 Task: Research Airbnb accommodation in Bayamón, Puerto Rico from 4th December, 2023 to 10th December, 2023 for 8 adults.4 bedrooms having 8 beds and 4 bathrooms. Property type can be house. Amenities needed are: wifi, TV, free parkinig on premises, gym, breakfast. Look for 4 properties as per requirement.
Action: Mouse moved to (459, 62)
Screenshot: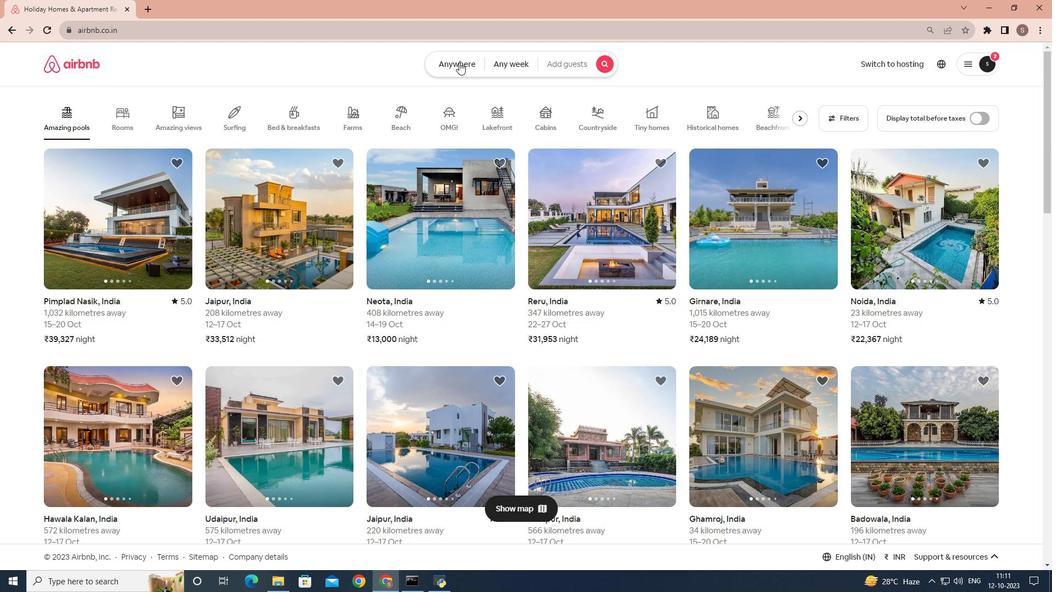 
Action: Mouse pressed left at (459, 62)
Screenshot: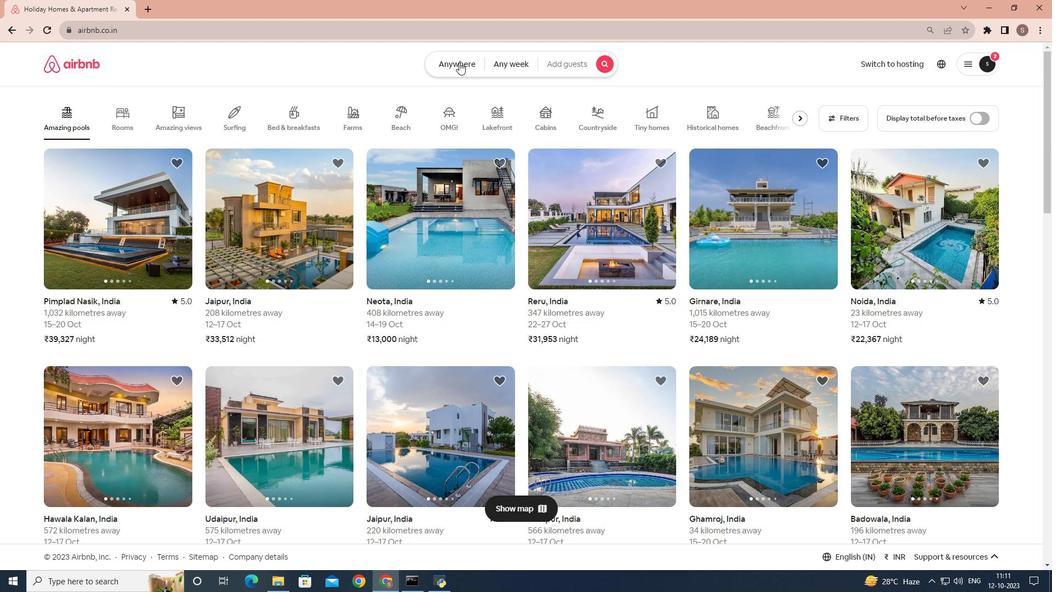 
Action: Mouse moved to (345, 111)
Screenshot: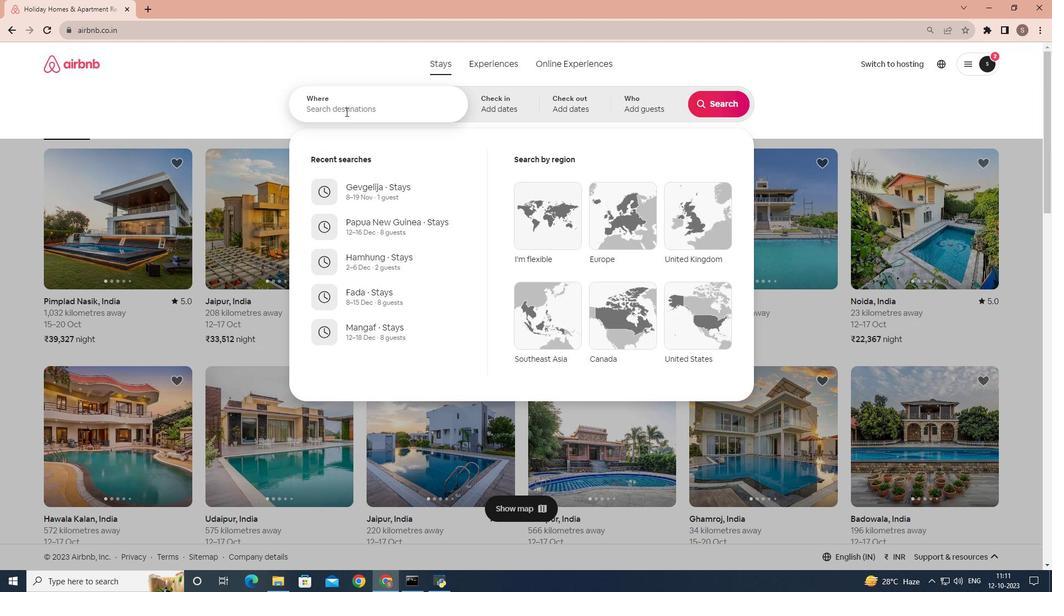 
Action: Mouse pressed left at (345, 111)
Screenshot: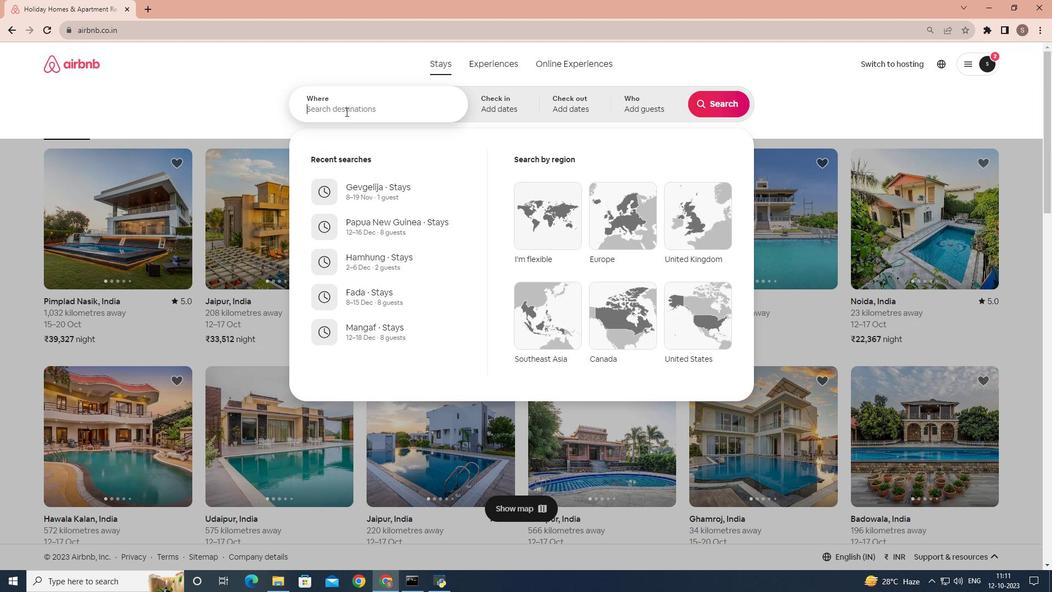 
Action: Key pressed <Key.shift>bayamon,<Key.space><Key.shift>Puerto<Key.space><Key.shift>Rico
Screenshot: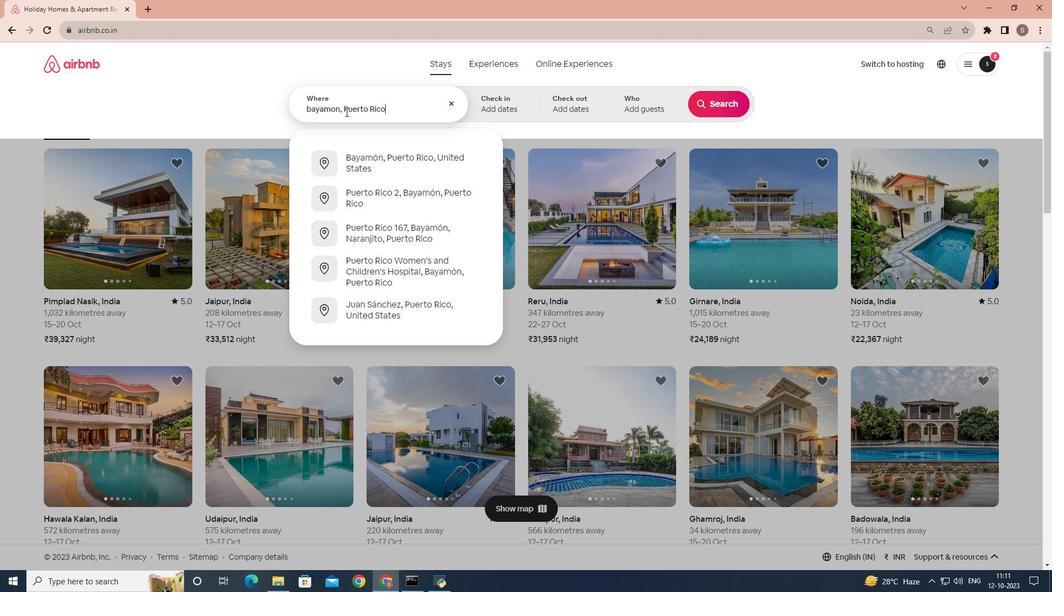 
Action: Mouse moved to (494, 111)
Screenshot: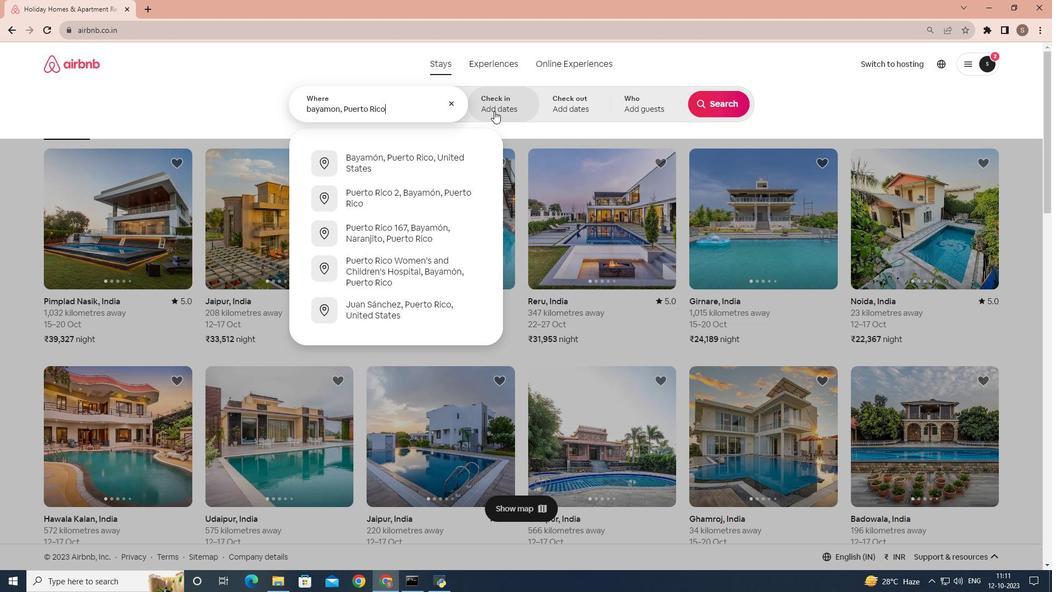 
Action: Mouse pressed left at (494, 111)
Screenshot: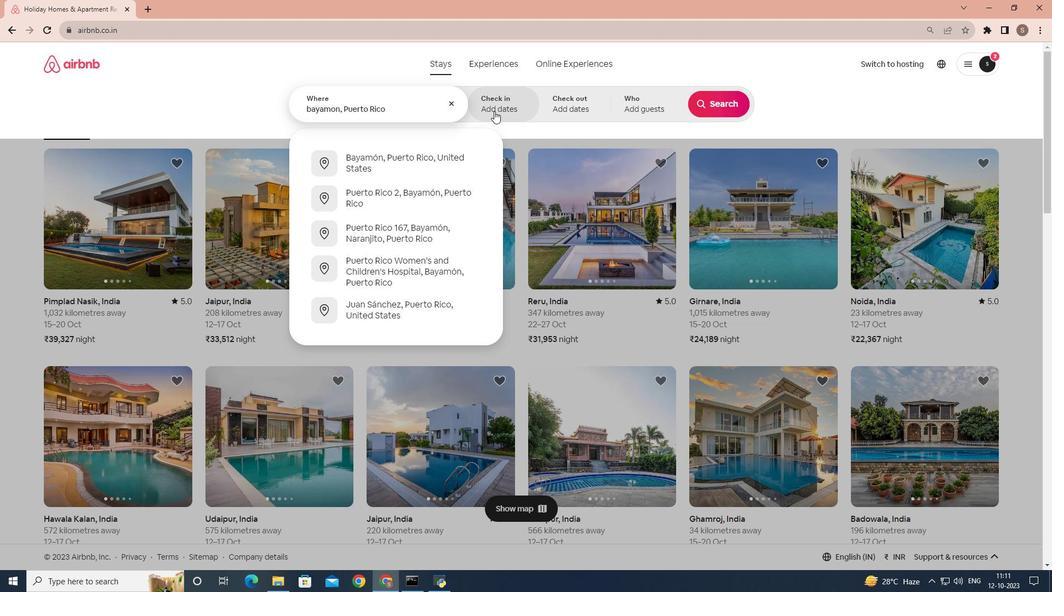 
Action: Mouse moved to (719, 195)
Screenshot: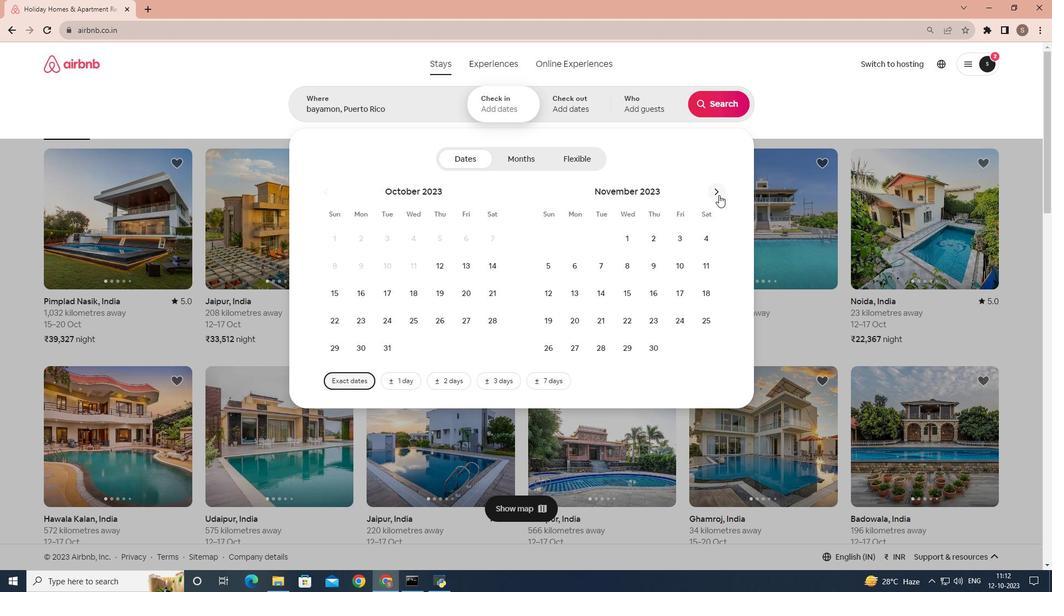 
Action: Mouse pressed left at (719, 195)
Screenshot: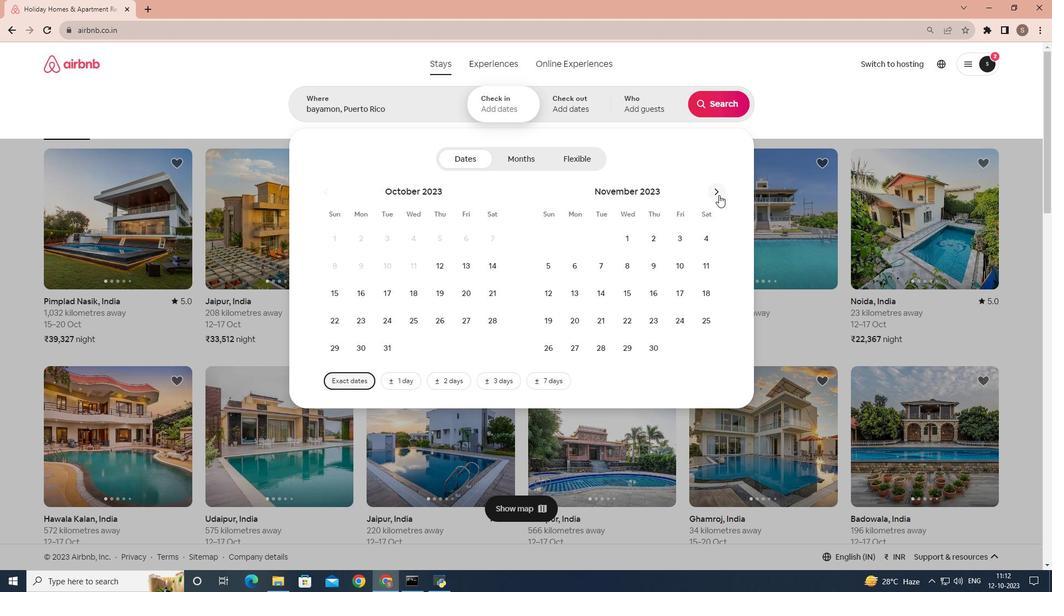 
Action: Mouse moved to (578, 271)
Screenshot: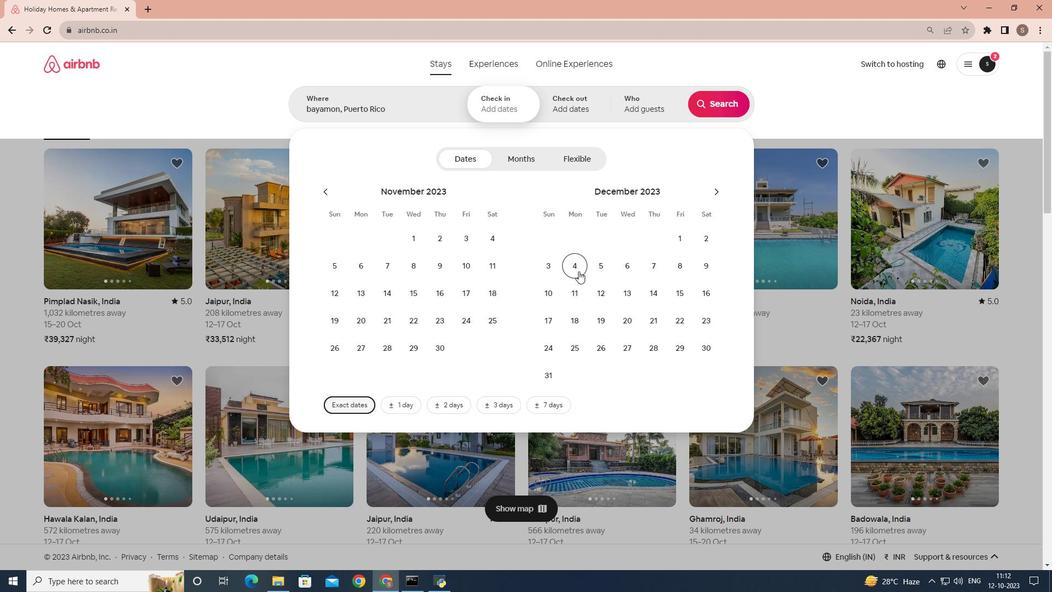 
Action: Mouse pressed left at (578, 271)
Screenshot: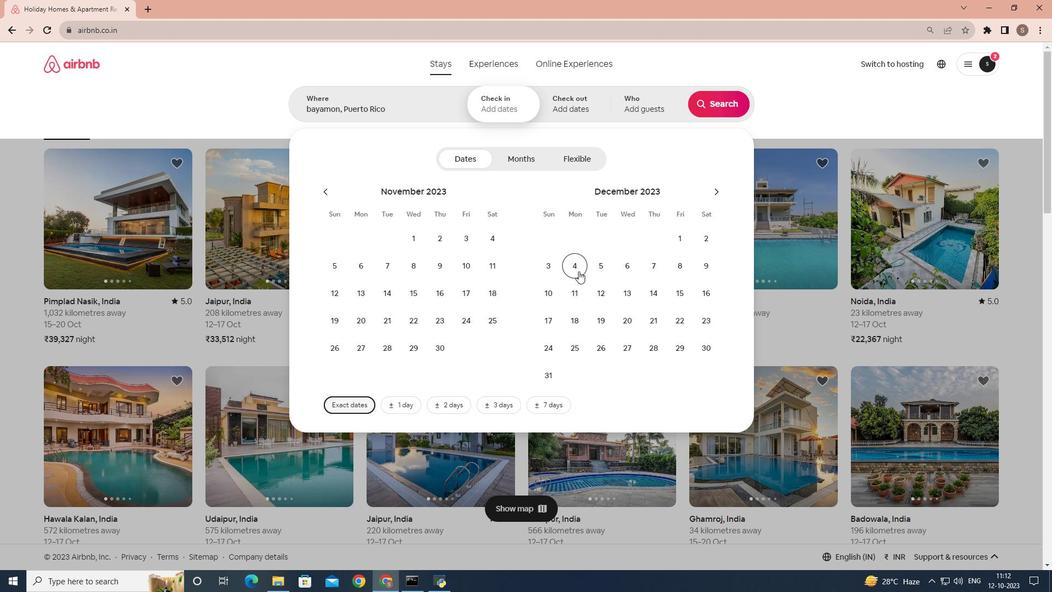 
Action: Mouse moved to (554, 292)
Screenshot: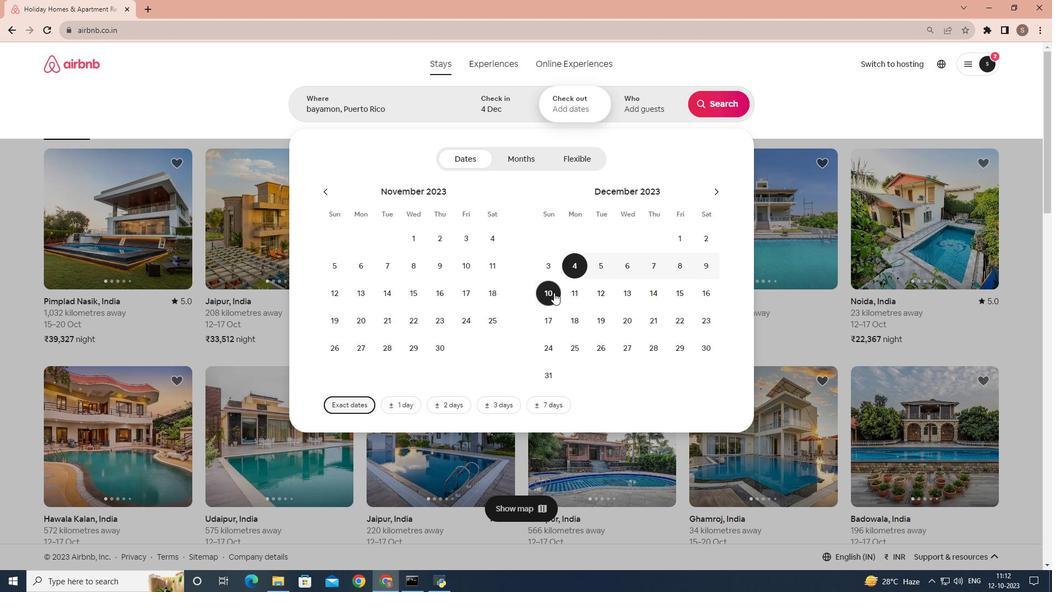 
Action: Mouse pressed left at (554, 292)
Screenshot: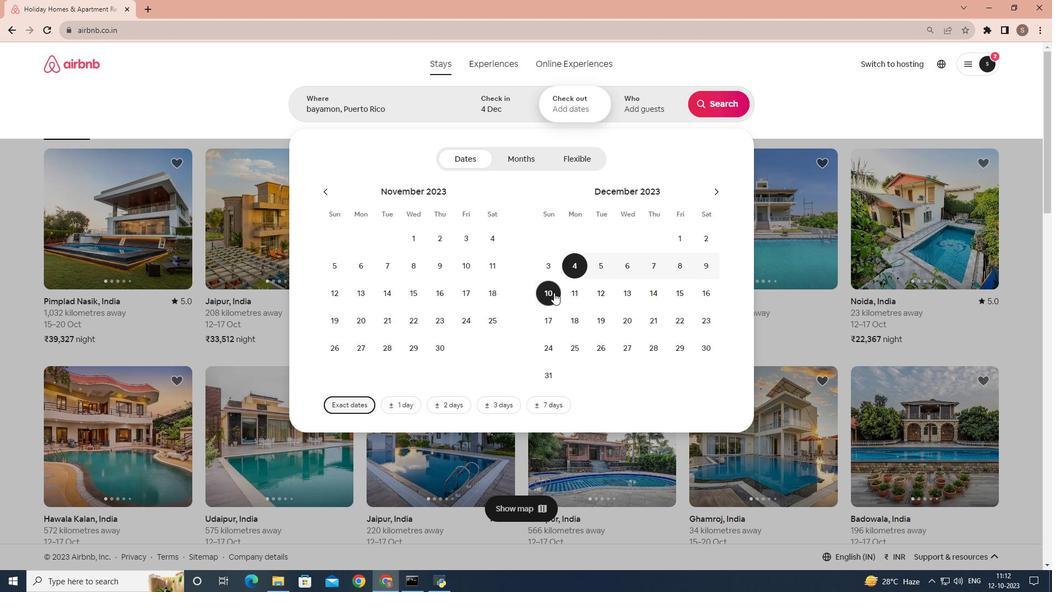 
Action: Mouse moved to (639, 109)
Screenshot: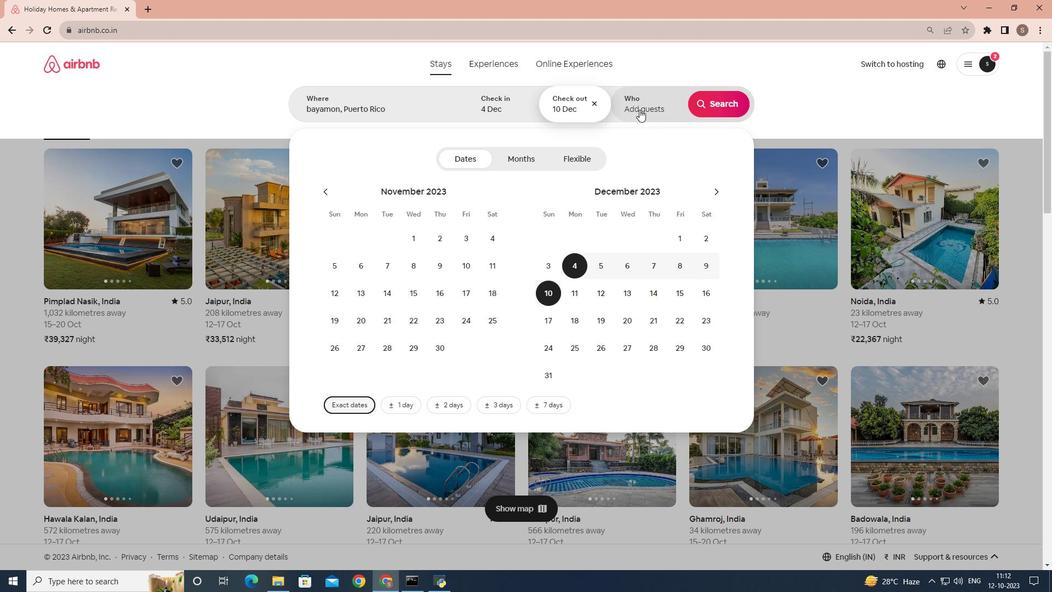 
Action: Mouse pressed left at (639, 109)
Screenshot: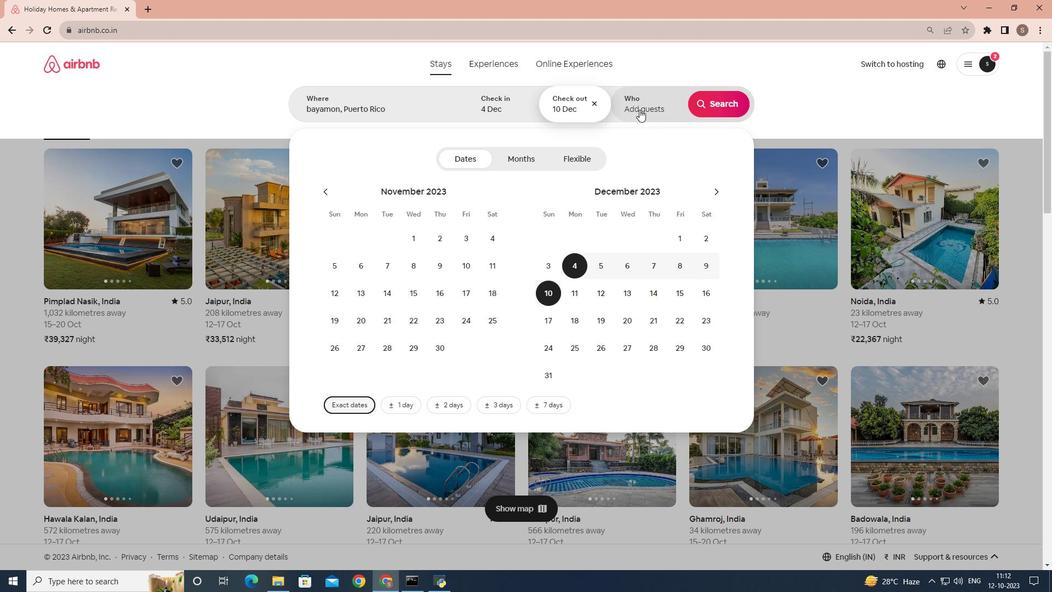 
Action: Mouse moved to (727, 163)
Screenshot: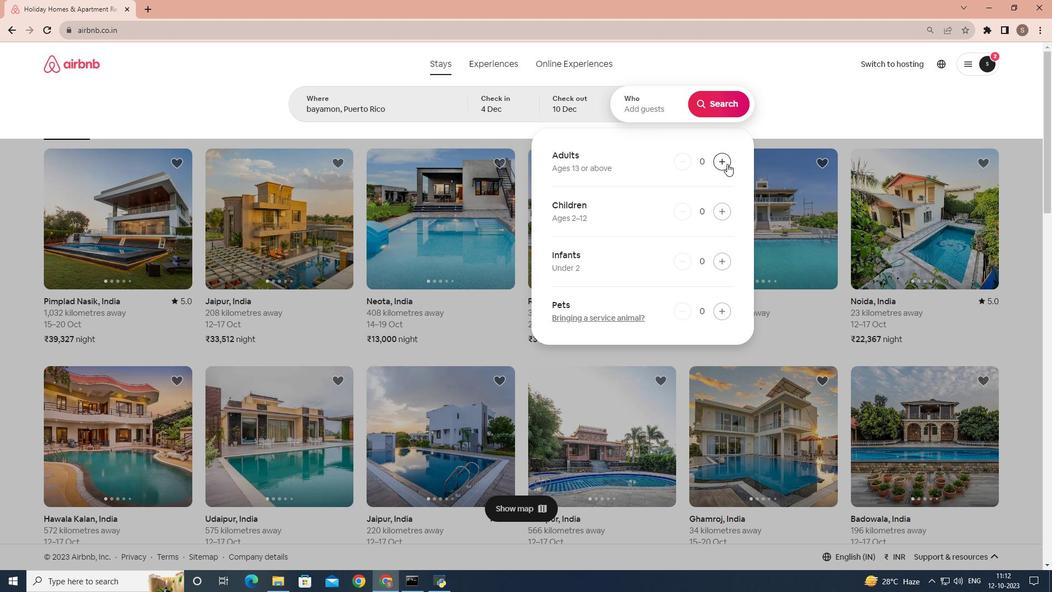 
Action: Mouse pressed left at (727, 163)
Screenshot: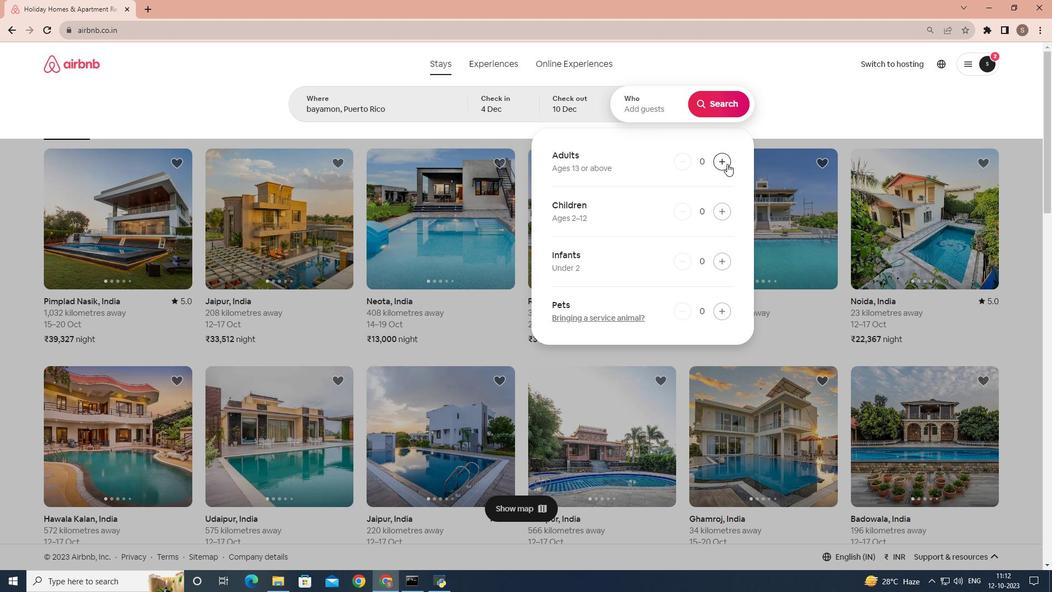 
Action: Mouse pressed left at (727, 163)
Screenshot: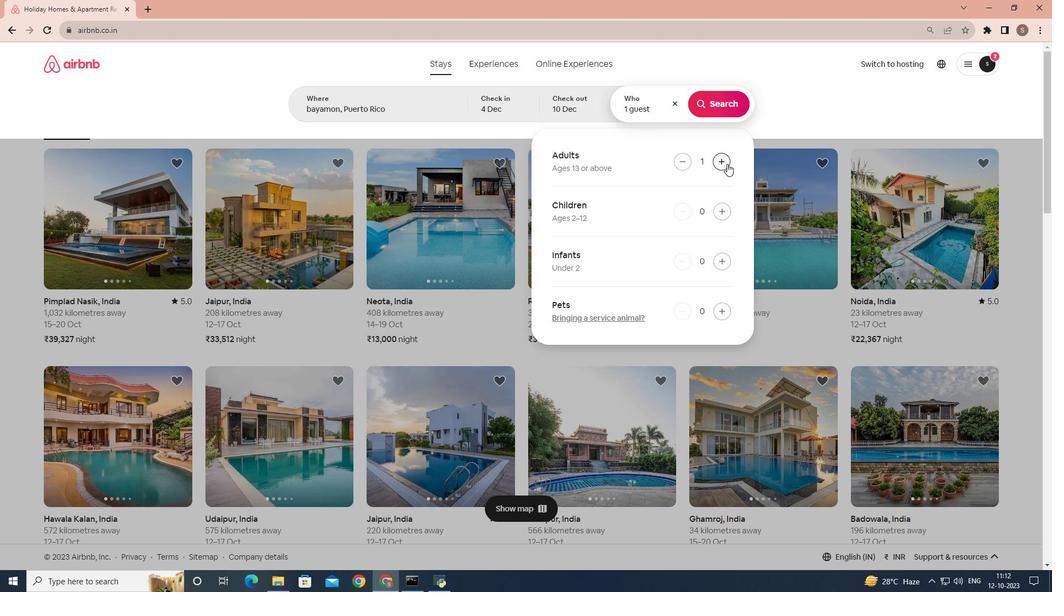 
Action: Mouse pressed left at (727, 163)
Screenshot: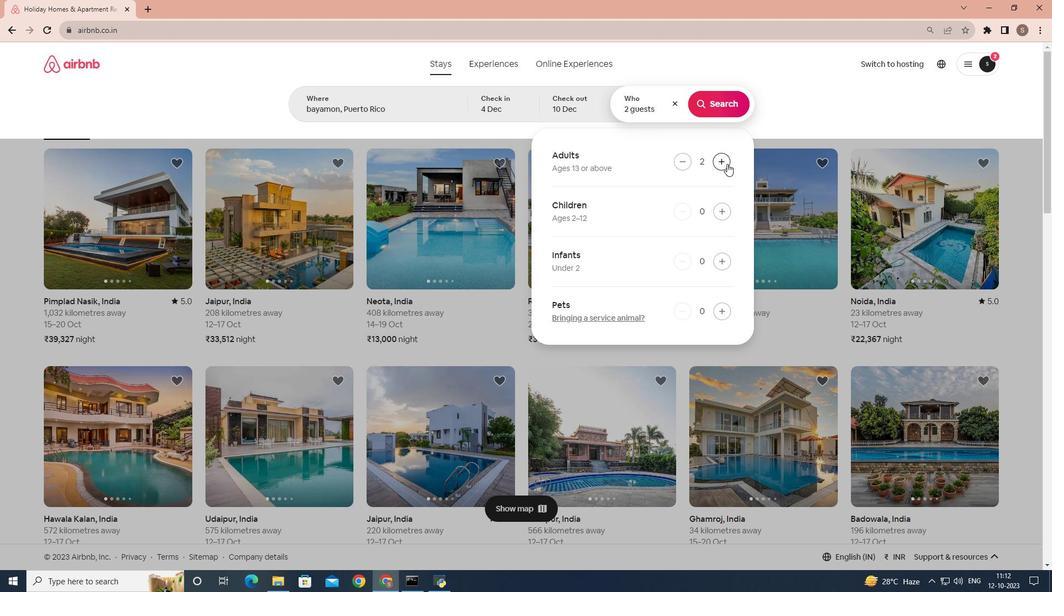 
Action: Mouse pressed left at (727, 163)
Screenshot: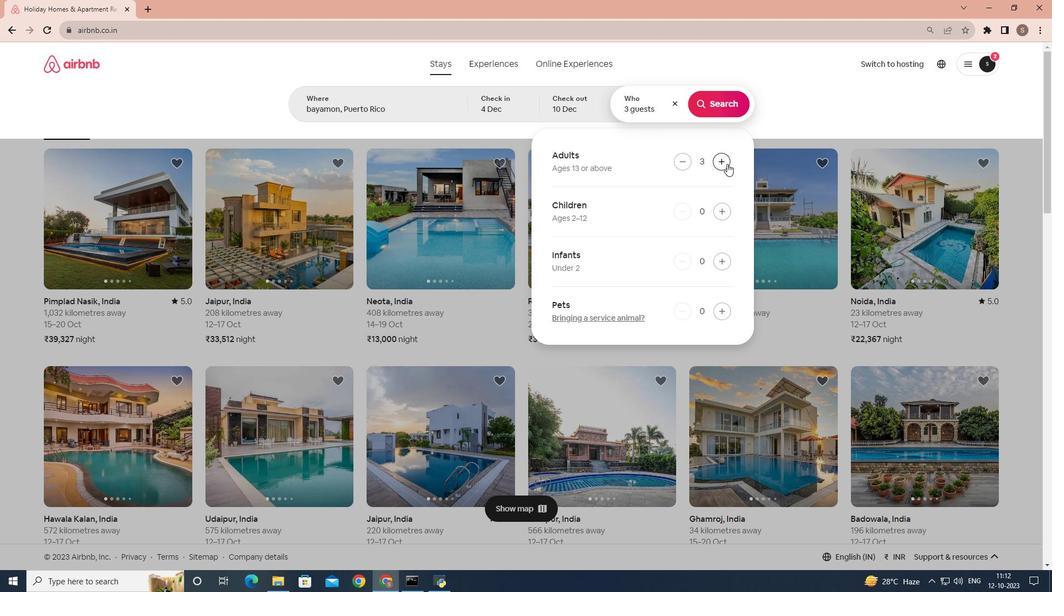 
Action: Mouse pressed left at (727, 163)
Screenshot: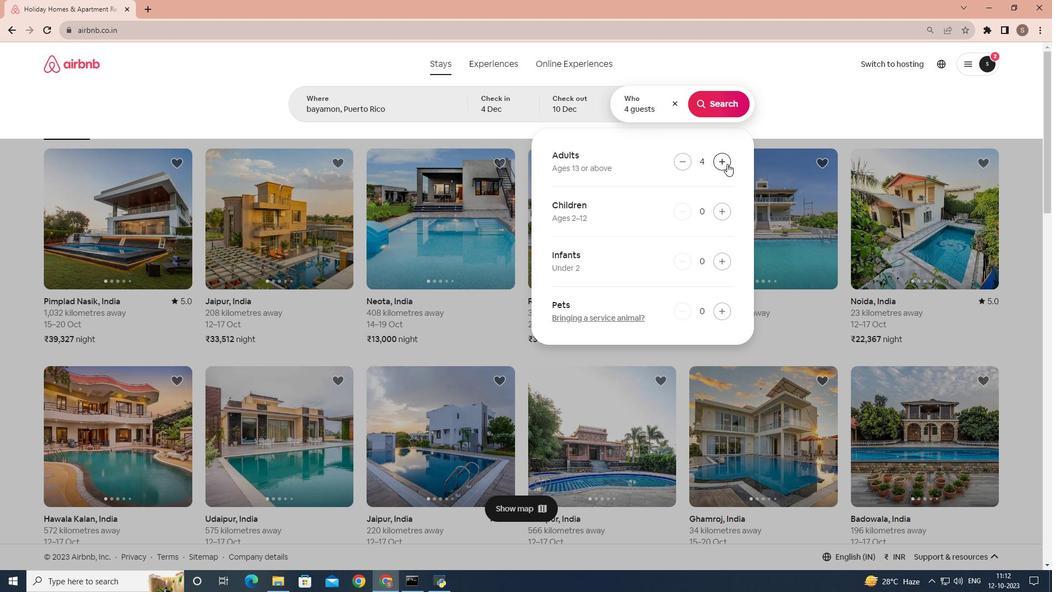 
Action: Mouse pressed left at (727, 163)
Screenshot: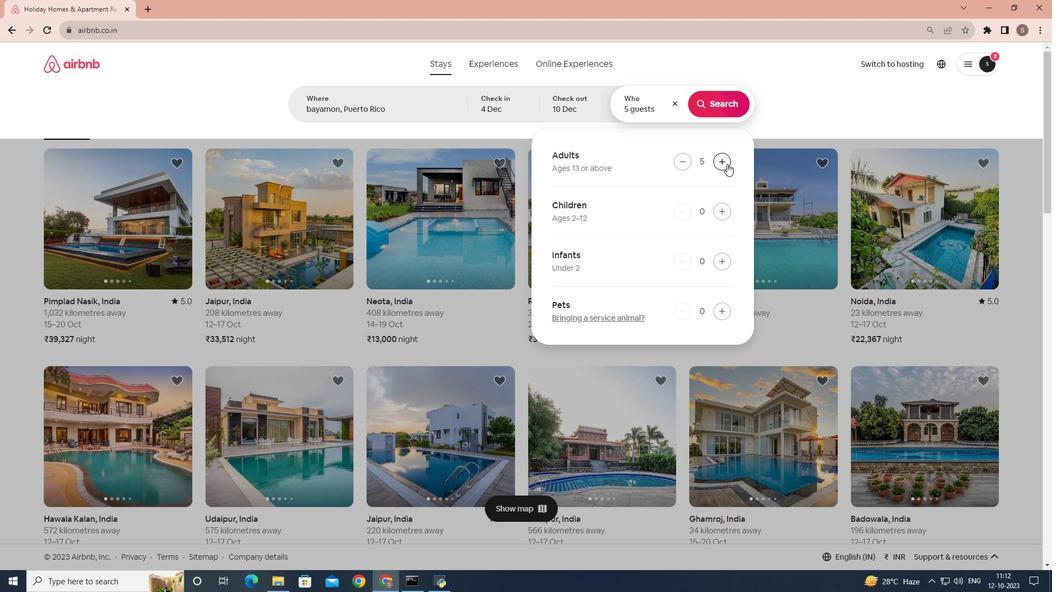 
Action: Mouse pressed left at (727, 163)
Screenshot: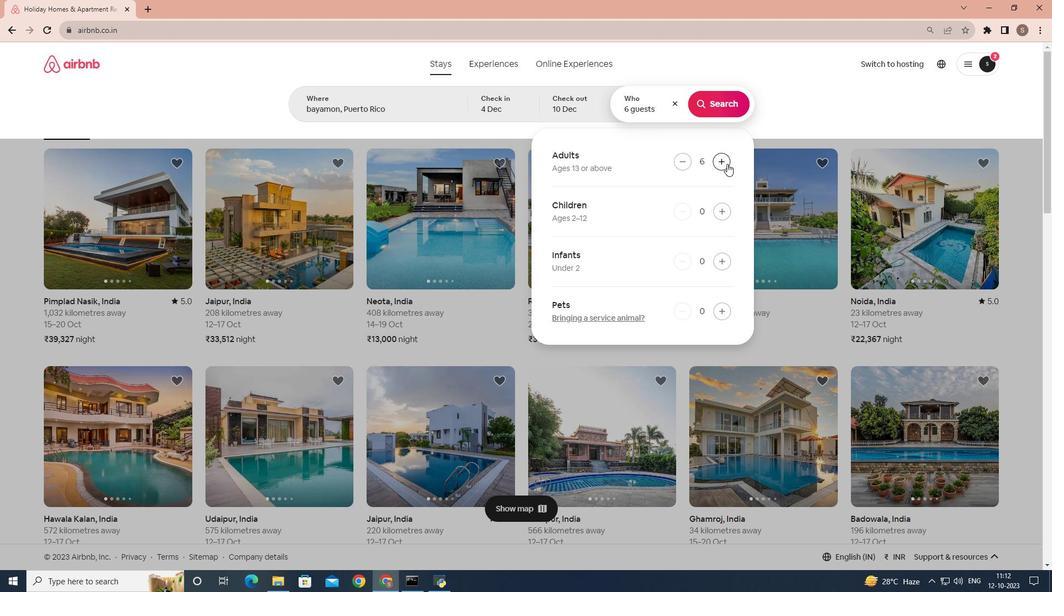 
Action: Mouse pressed left at (727, 163)
Screenshot: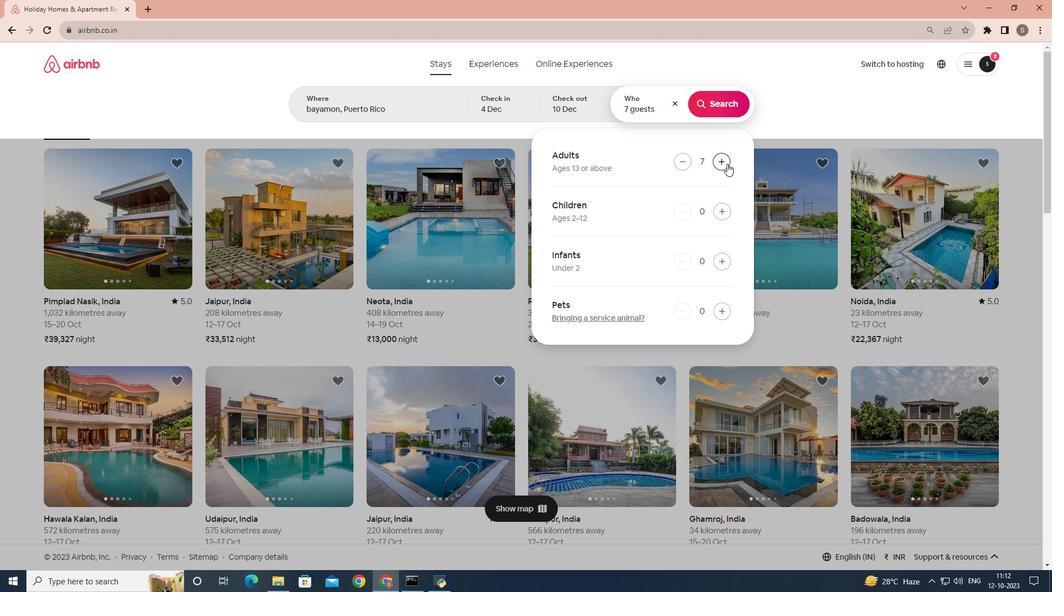 
Action: Mouse moved to (715, 107)
Screenshot: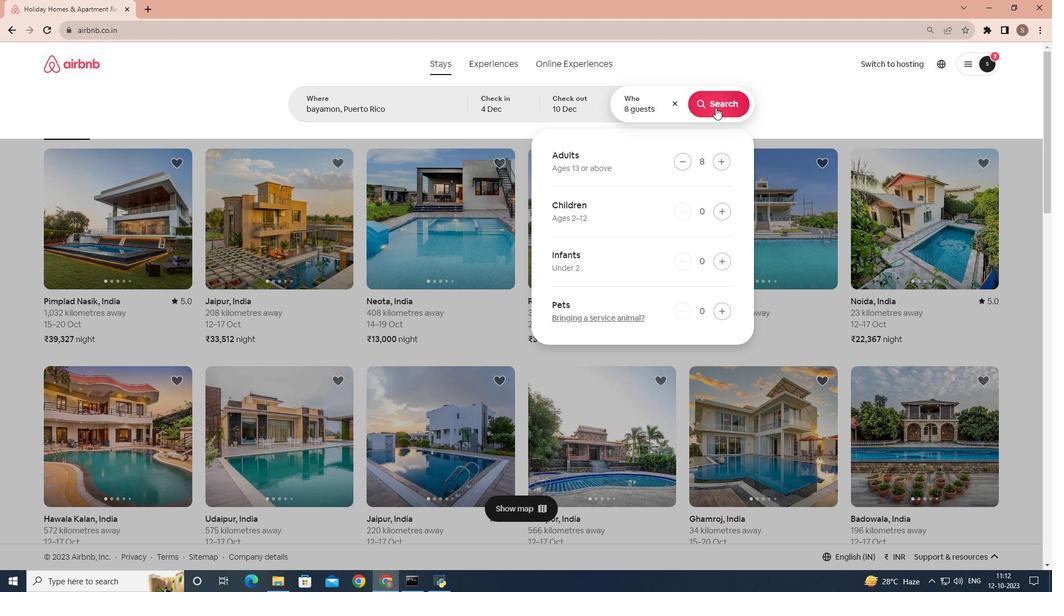 
Action: Mouse pressed left at (715, 107)
Screenshot: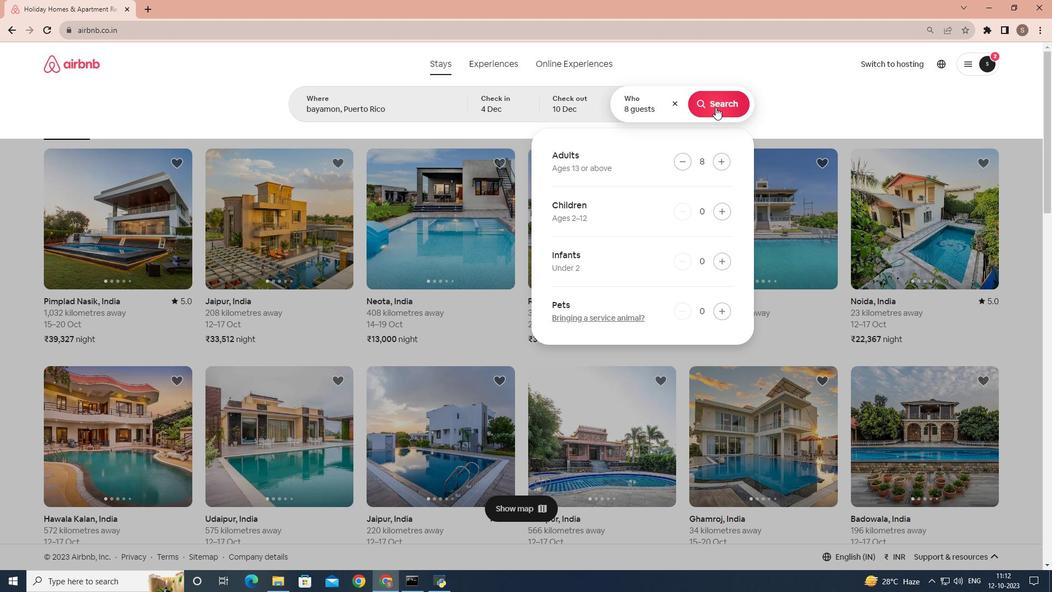
Action: Mouse moved to (868, 105)
Screenshot: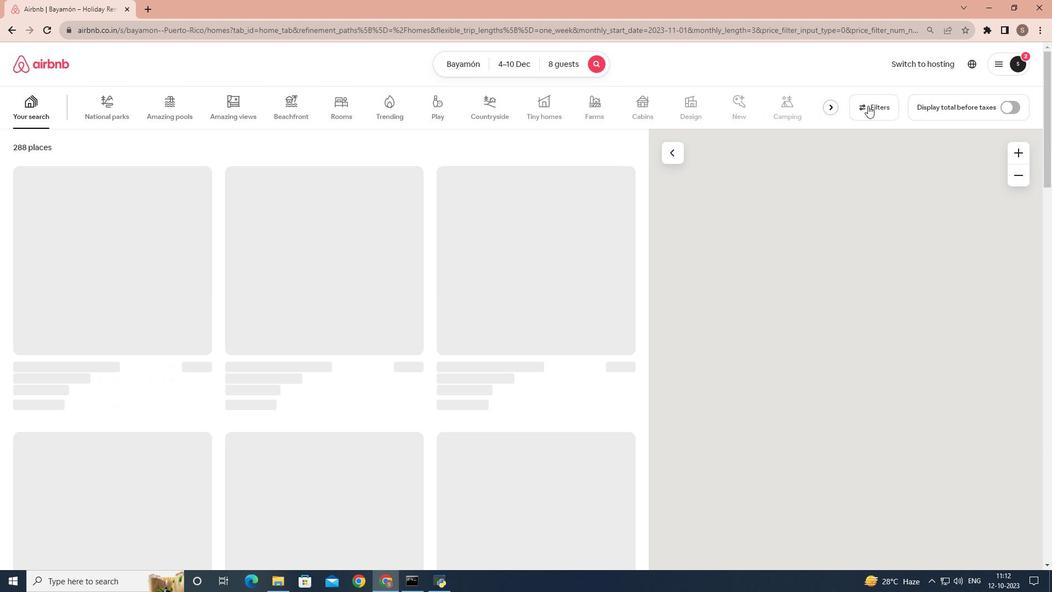 
Action: Mouse pressed left at (868, 105)
Screenshot: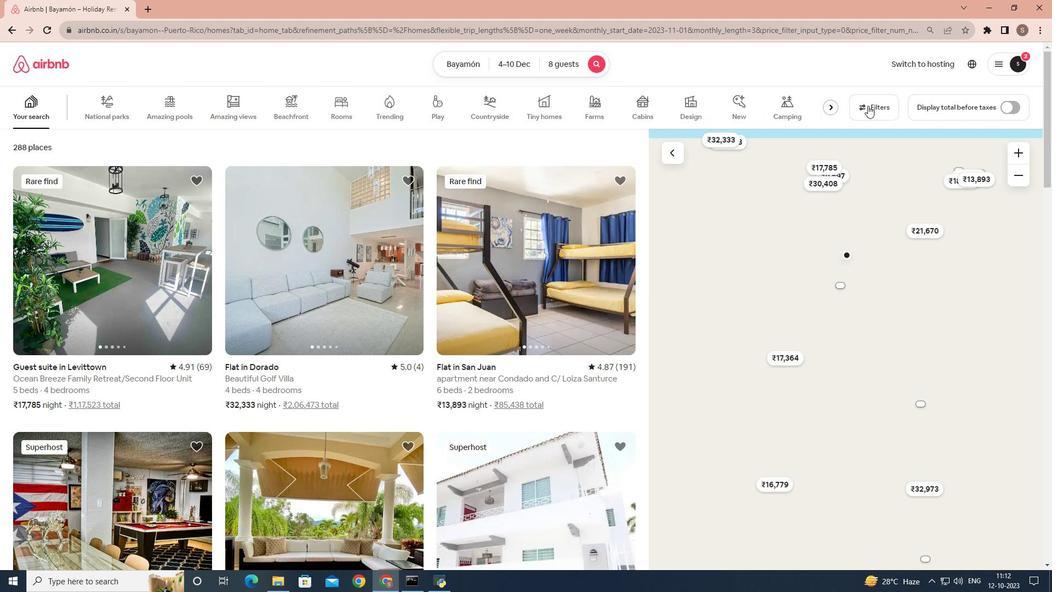
Action: Mouse moved to (479, 370)
Screenshot: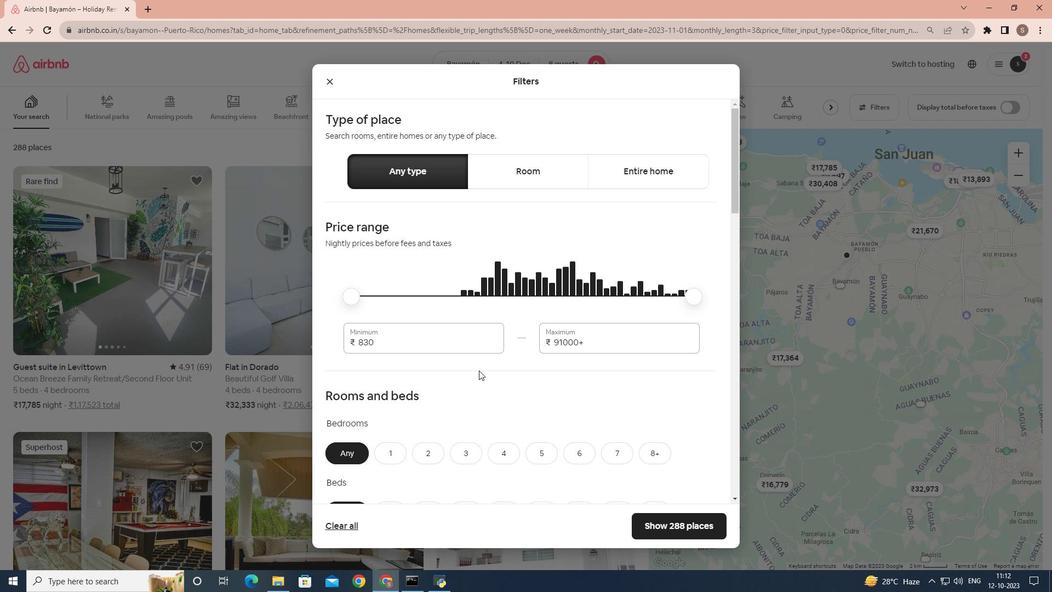 
Action: Mouse scrolled (479, 370) with delta (0, 0)
Screenshot: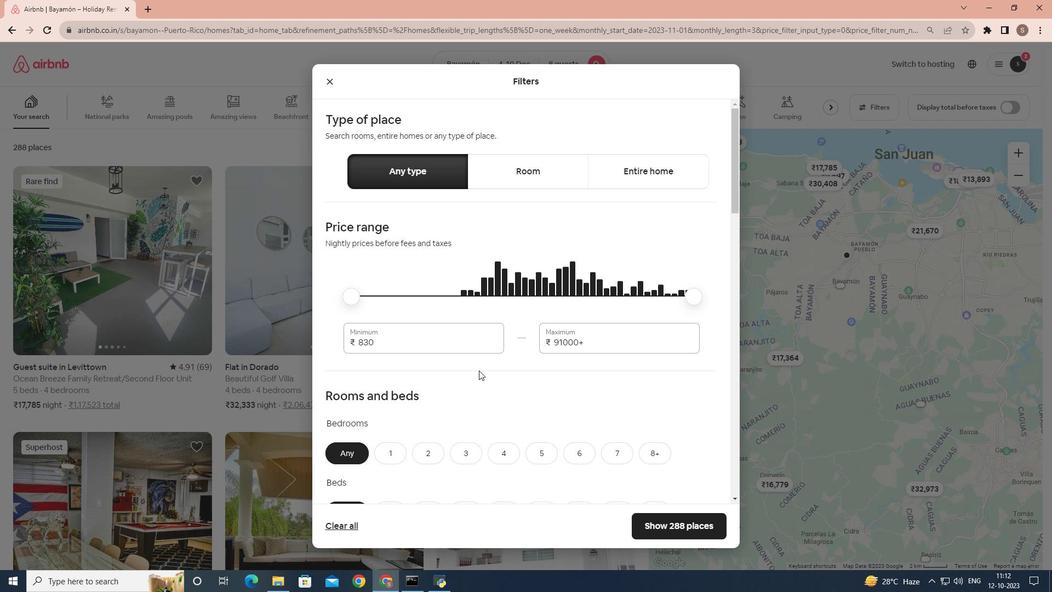
Action: Mouse moved to (508, 393)
Screenshot: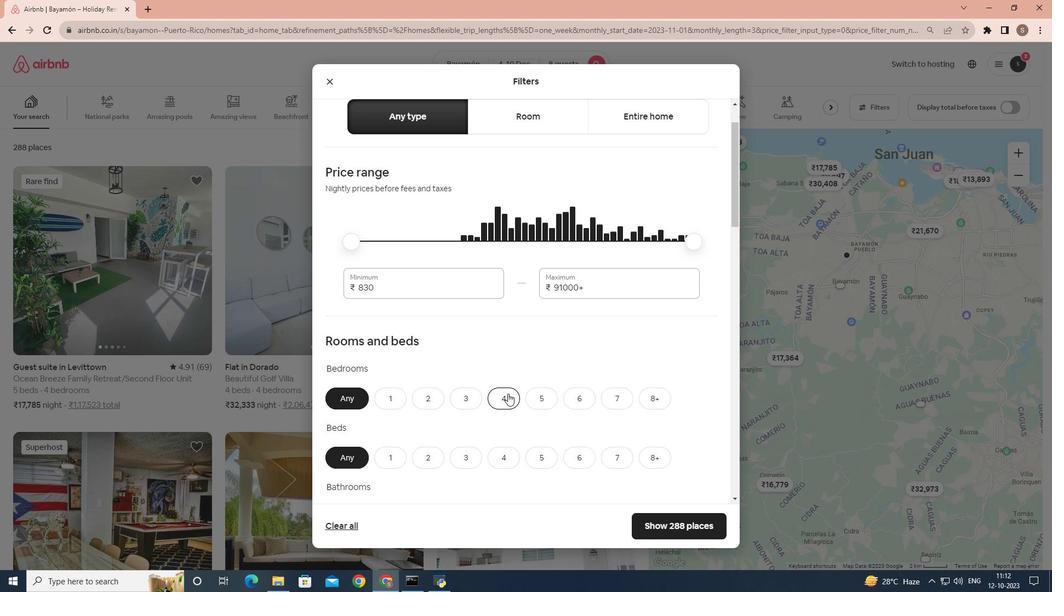 
Action: Mouse pressed left at (508, 393)
Screenshot: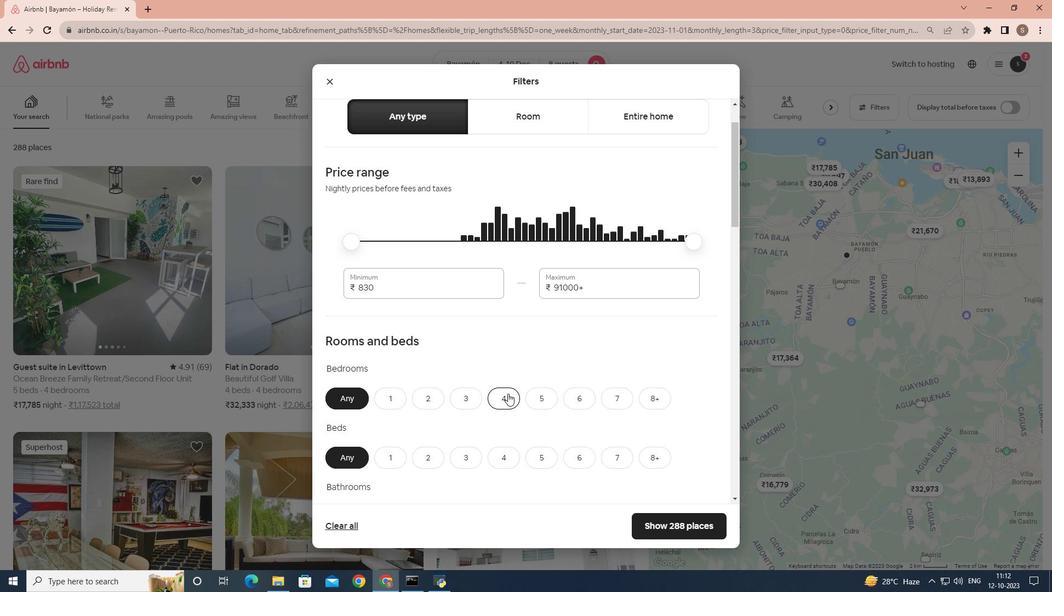 
Action: Mouse scrolled (508, 393) with delta (0, 0)
Screenshot: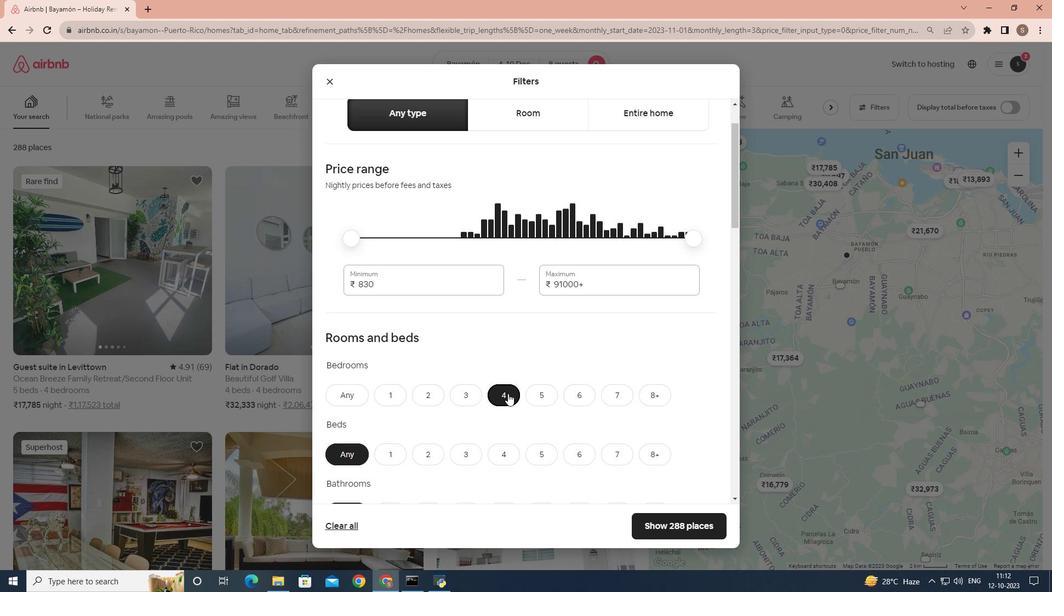 
Action: Mouse scrolled (508, 393) with delta (0, 0)
Screenshot: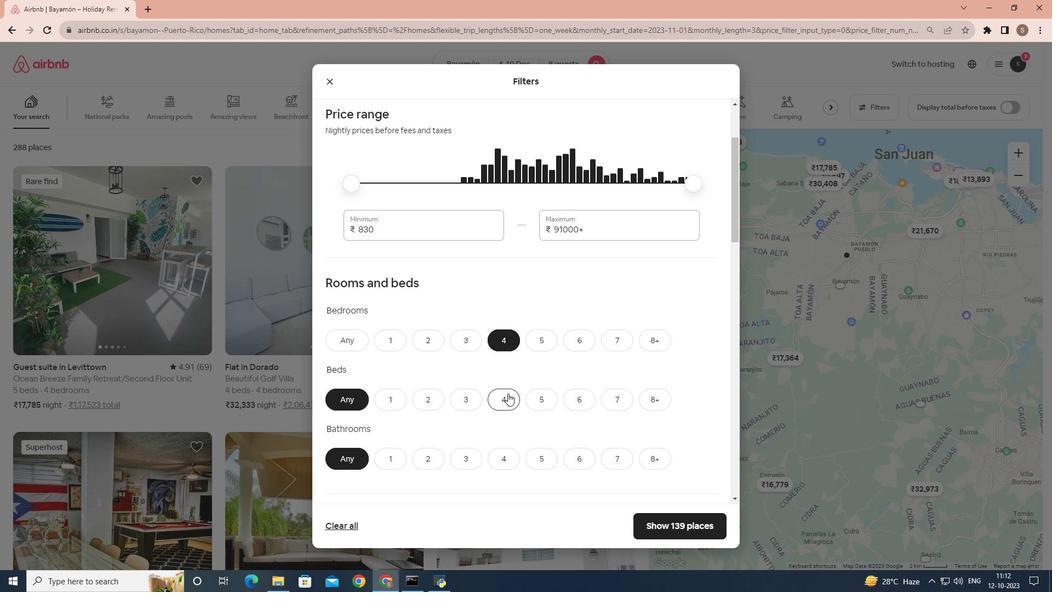 
Action: Mouse moved to (653, 350)
Screenshot: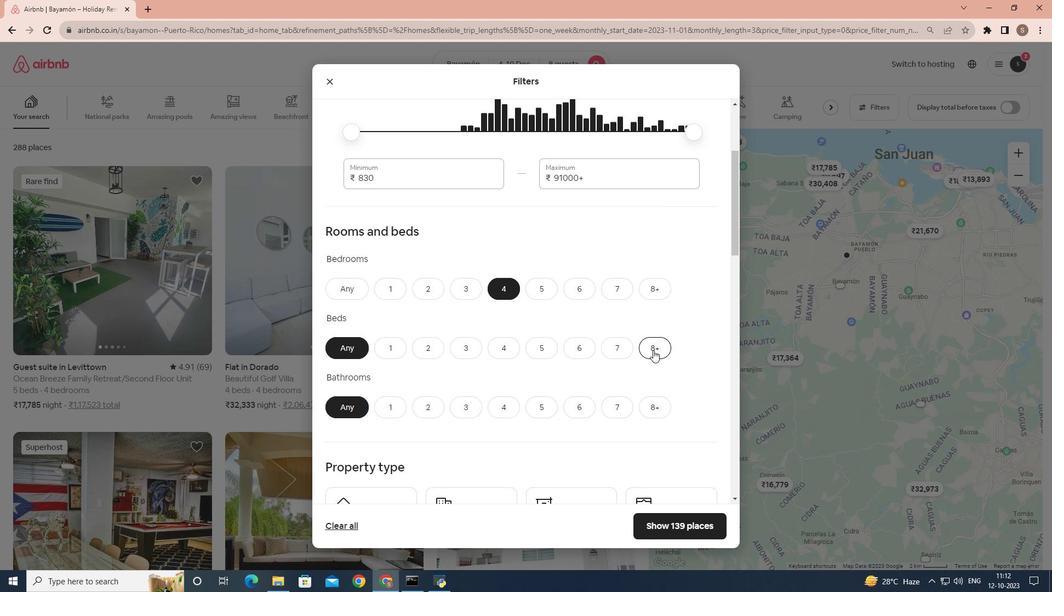 
Action: Mouse pressed left at (653, 350)
Screenshot: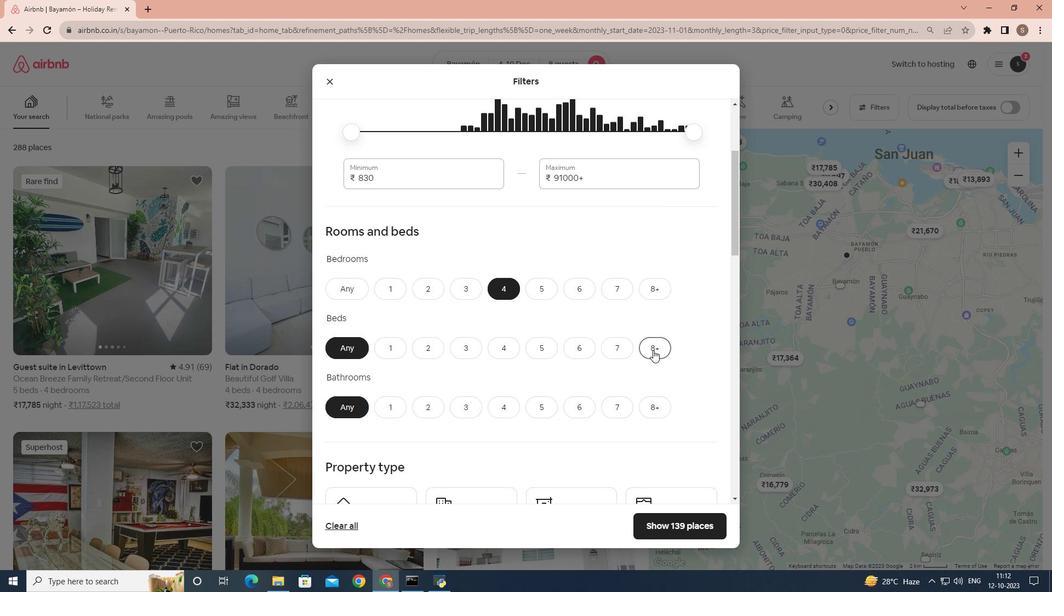 
Action: Mouse moved to (587, 365)
Screenshot: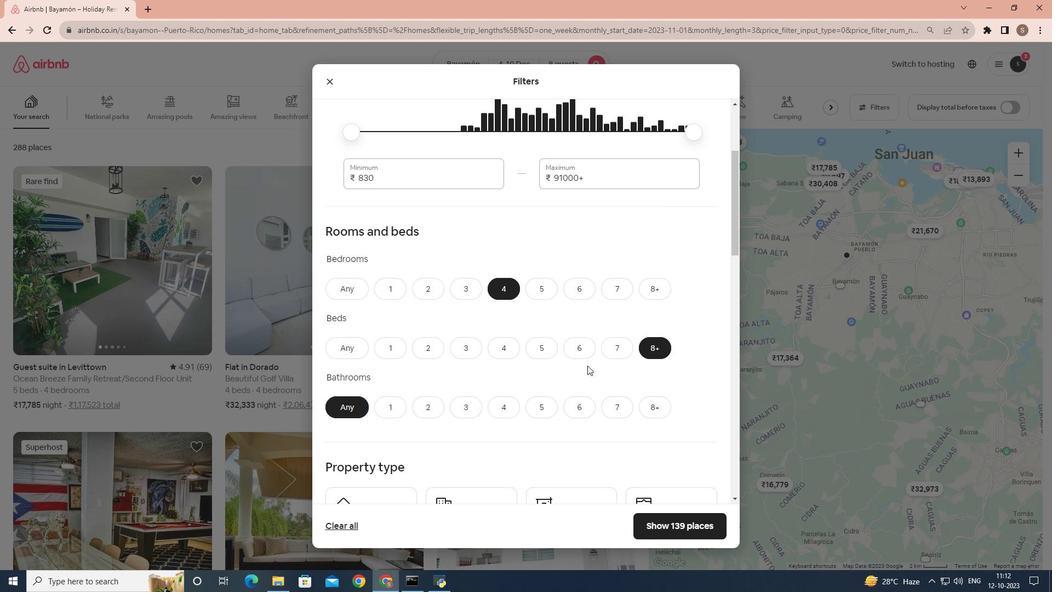 
Action: Mouse scrolled (587, 365) with delta (0, 0)
Screenshot: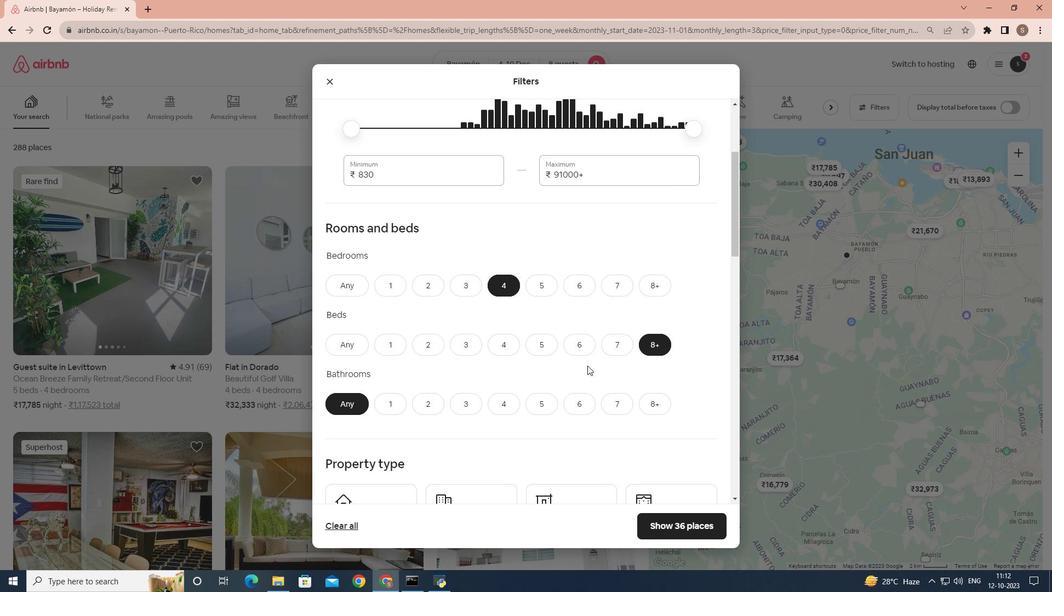 
Action: Mouse moved to (501, 353)
Screenshot: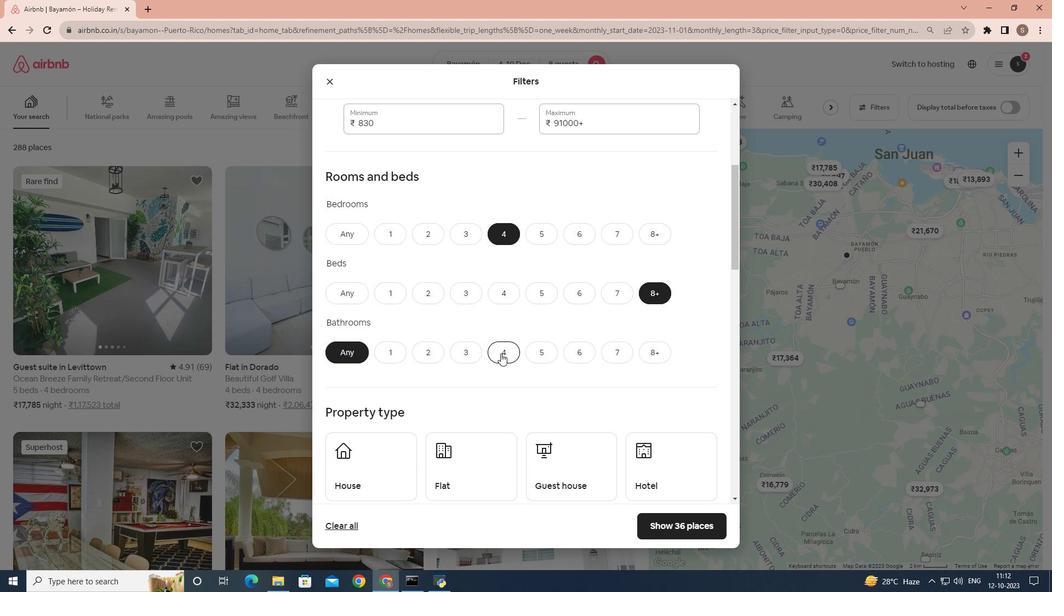 
Action: Mouse pressed left at (501, 353)
Screenshot: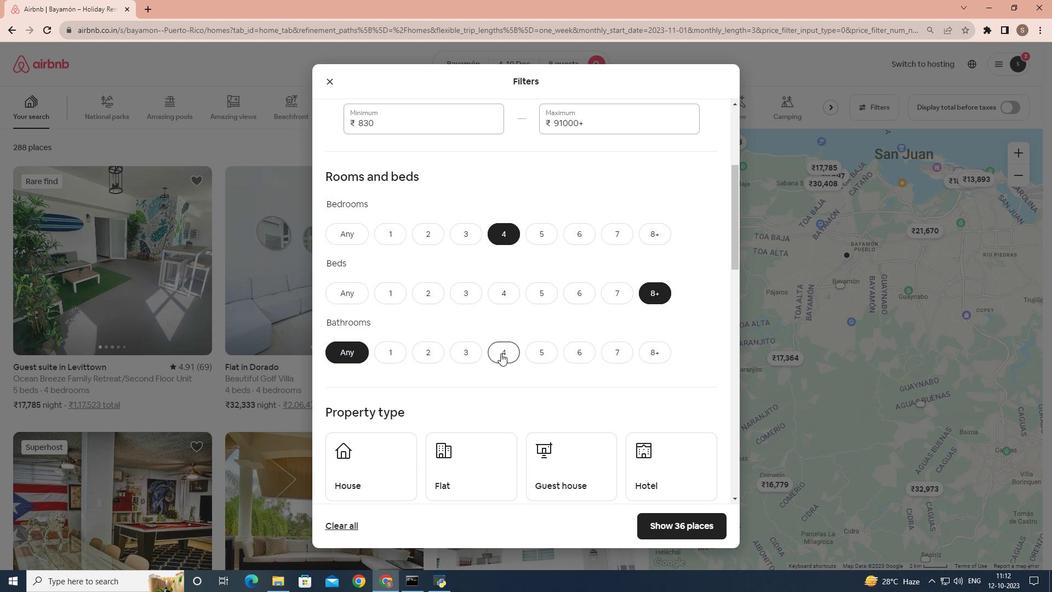 
Action: Mouse moved to (504, 345)
Screenshot: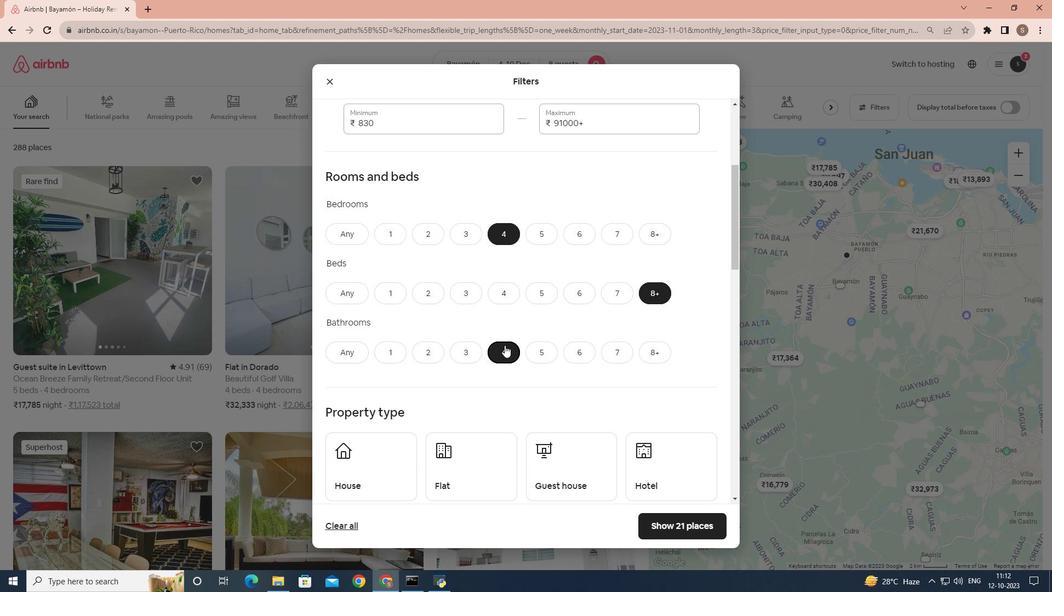 
Action: Mouse scrolled (504, 344) with delta (0, 0)
Screenshot: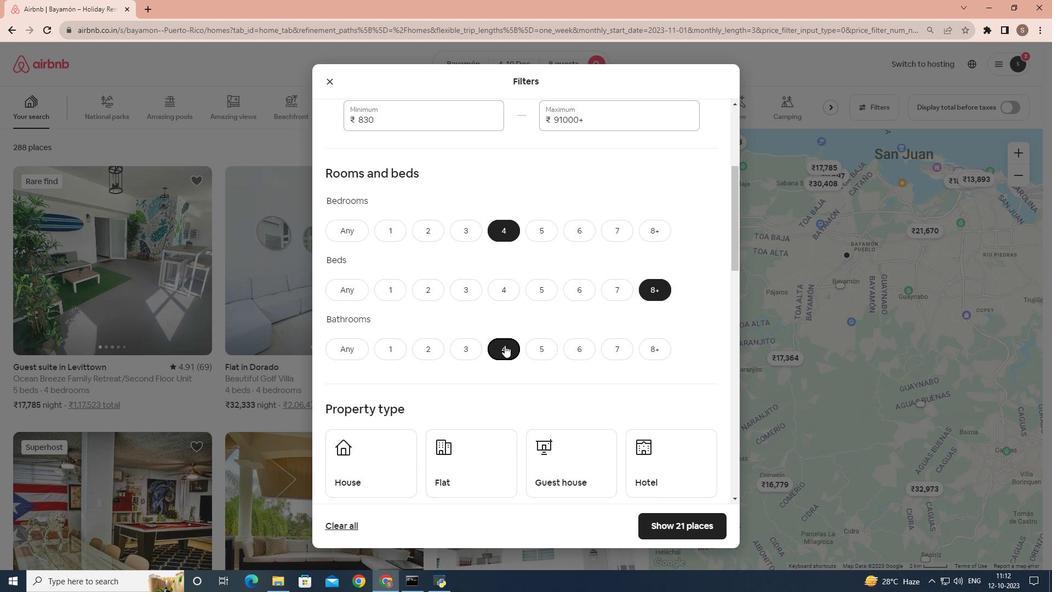 
Action: Mouse scrolled (504, 344) with delta (0, 0)
Screenshot: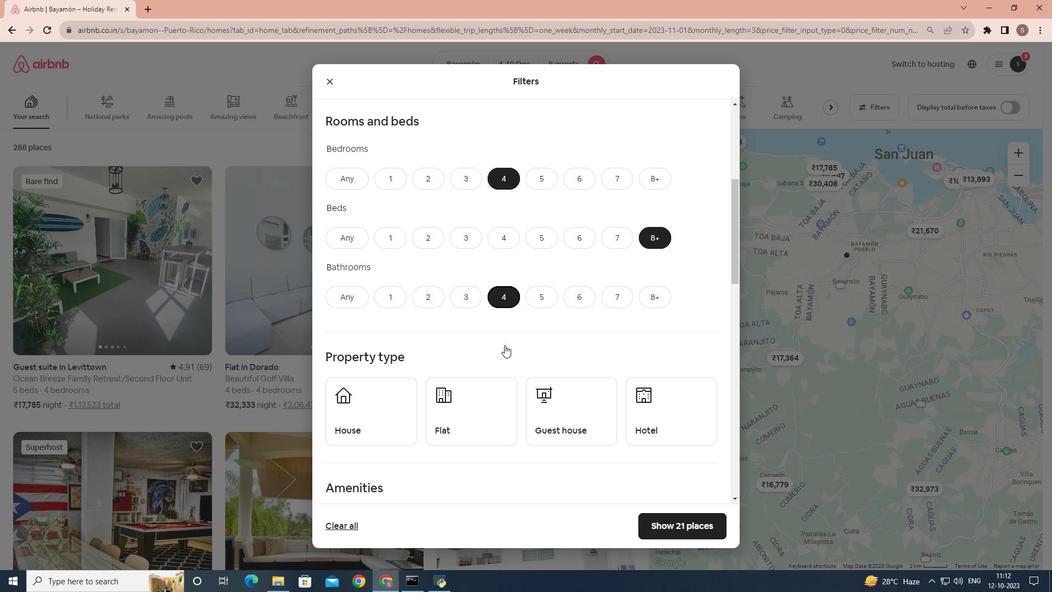 
Action: Mouse moved to (394, 353)
Screenshot: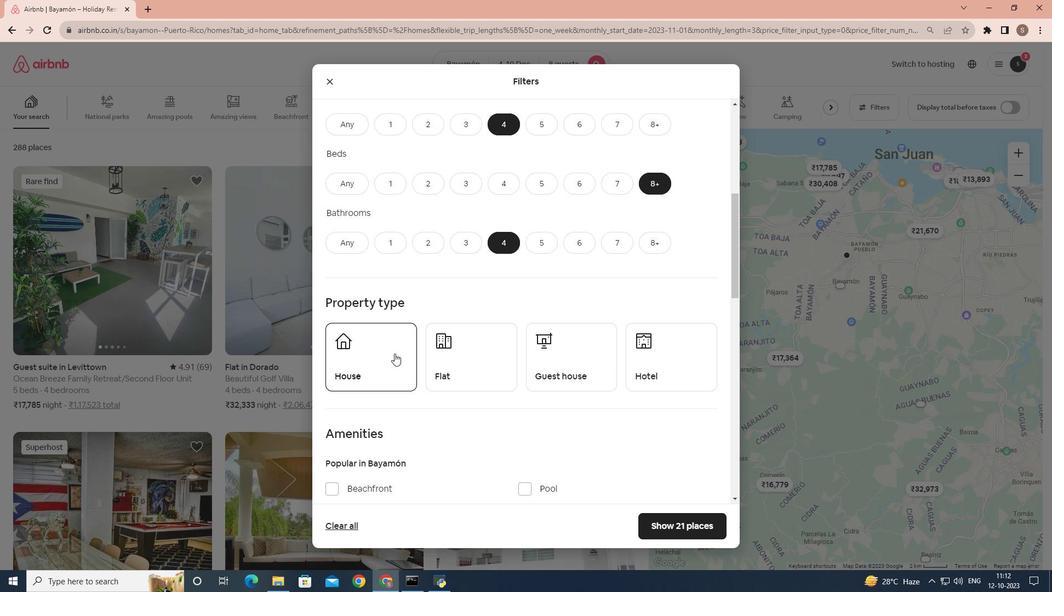 
Action: Mouse pressed left at (394, 353)
Screenshot: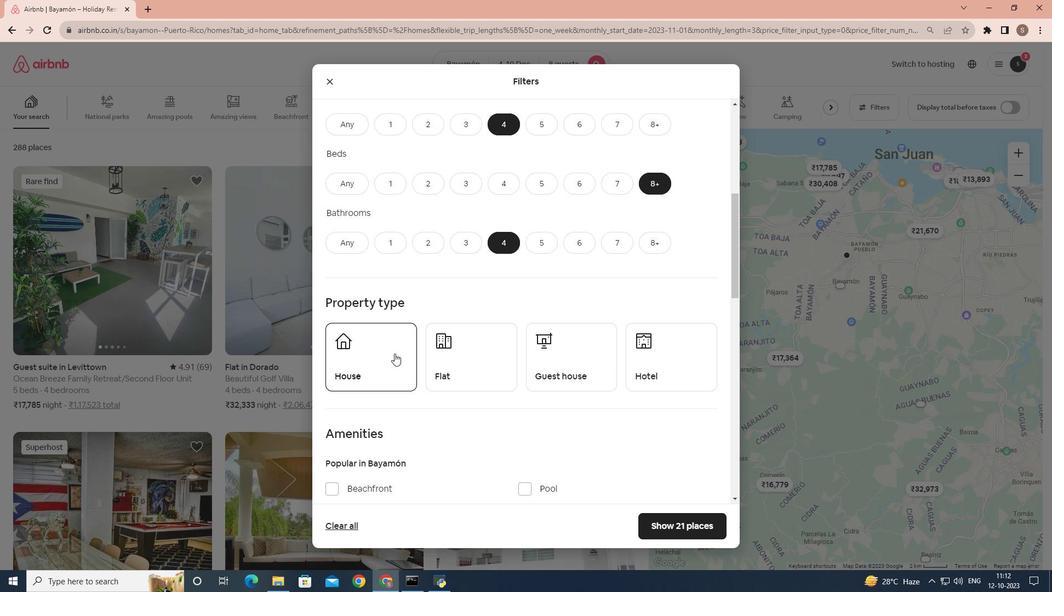 
Action: Mouse moved to (499, 350)
Screenshot: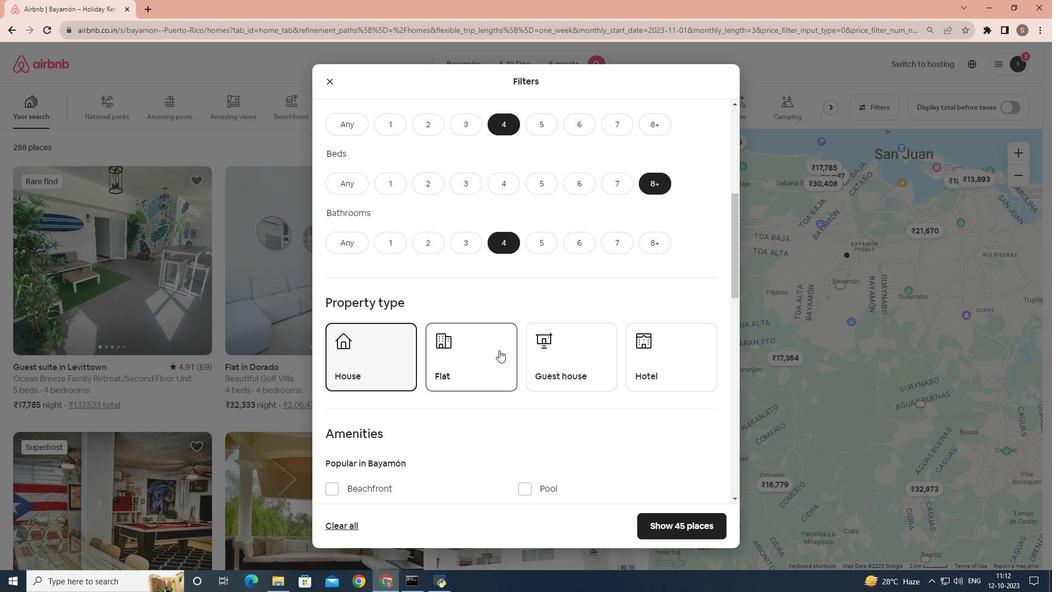 
Action: Mouse scrolled (499, 349) with delta (0, 0)
Screenshot: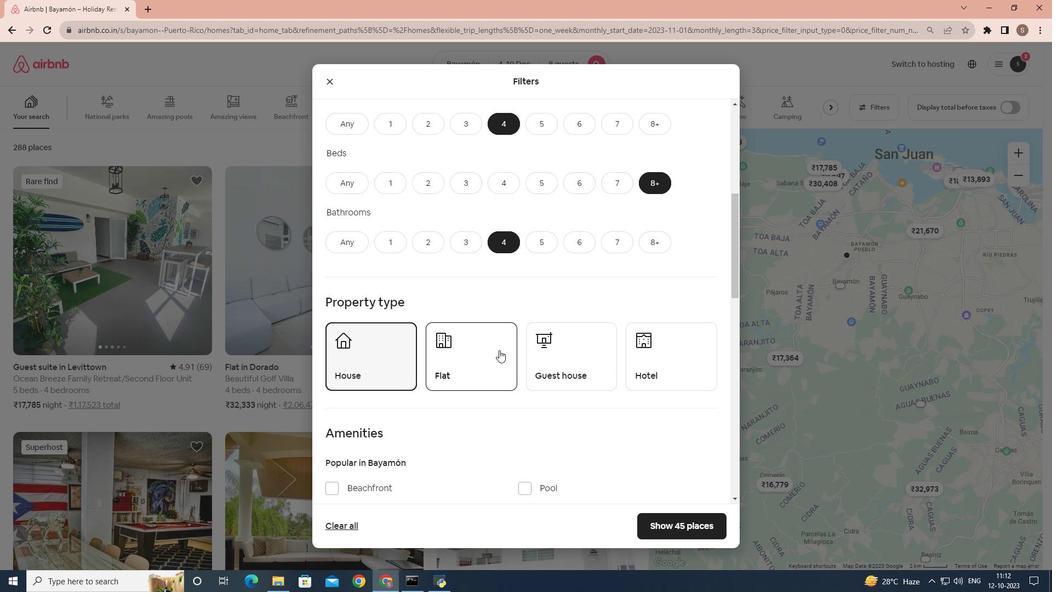 
Action: Mouse scrolled (499, 349) with delta (0, 0)
Screenshot: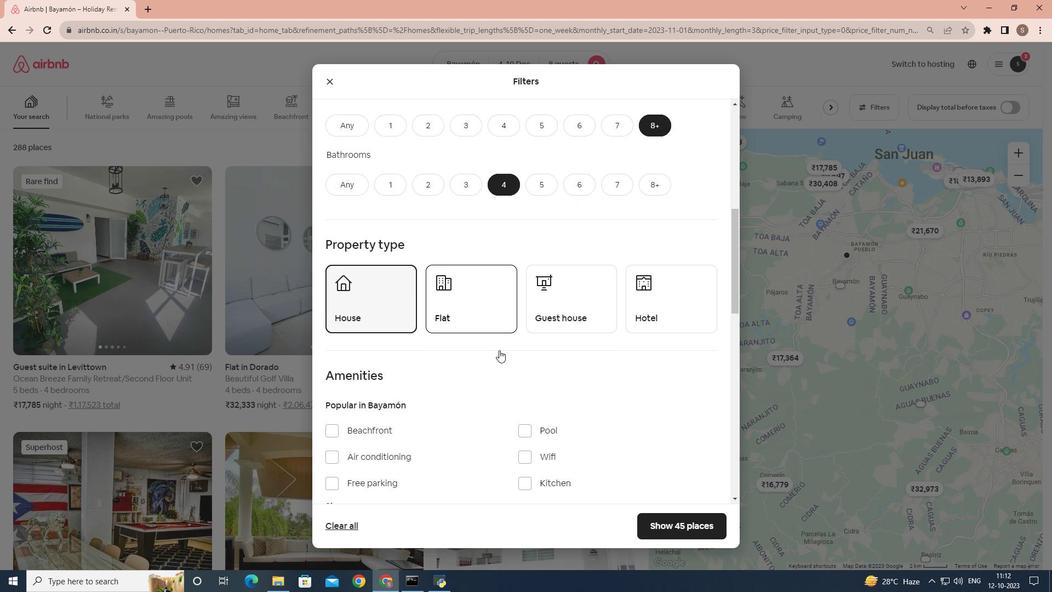 
Action: Mouse scrolled (499, 349) with delta (0, 0)
Screenshot: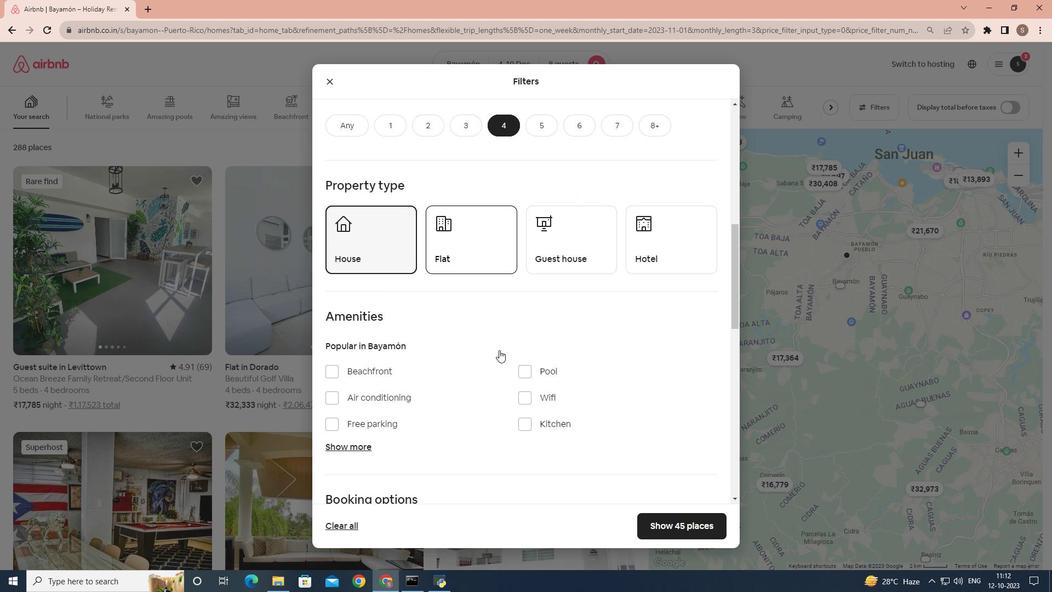 
Action: Mouse moved to (527, 349)
Screenshot: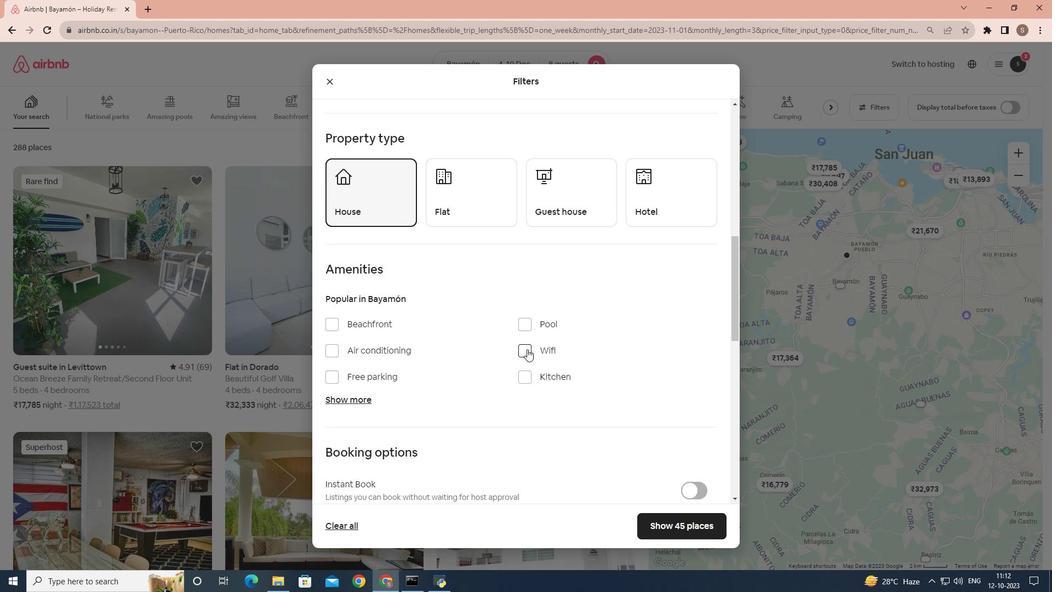 
Action: Mouse pressed left at (527, 349)
Screenshot: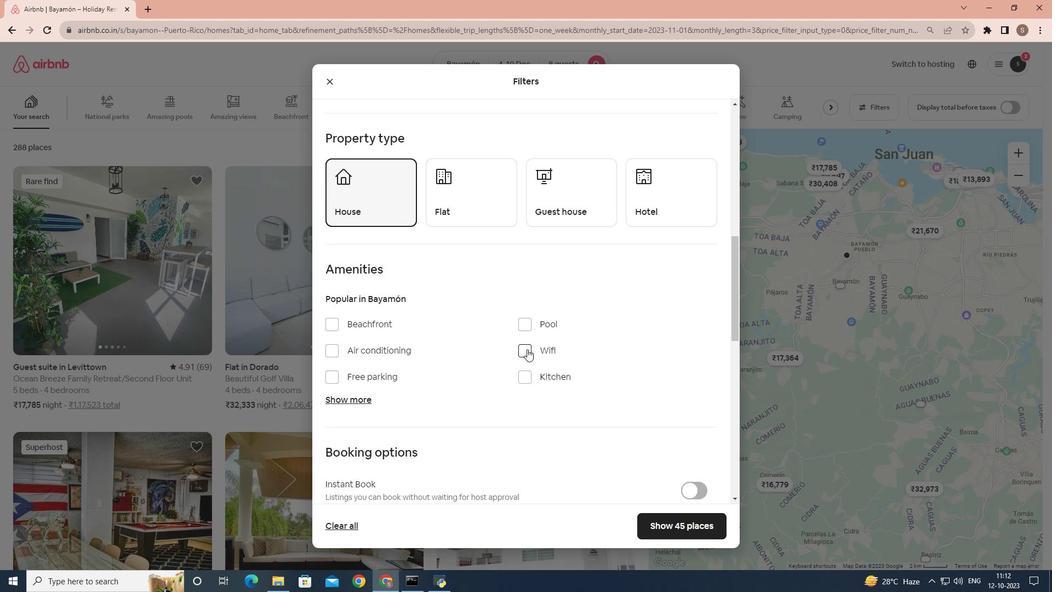 
Action: Mouse moved to (463, 350)
Screenshot: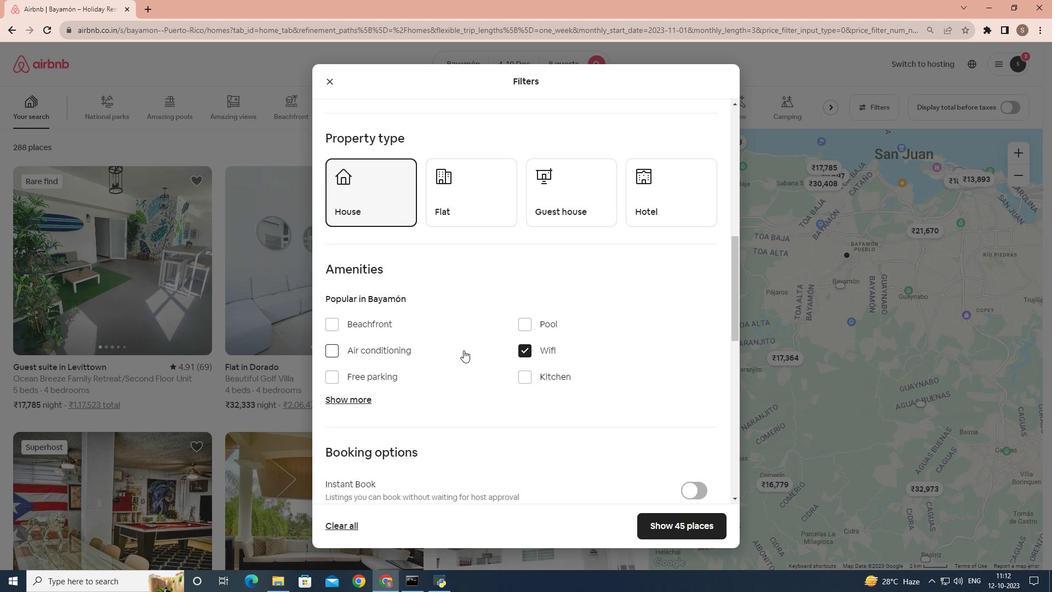 
Action: Mouse scrolled (463, 349) with delta (0, 0)
Screenshot: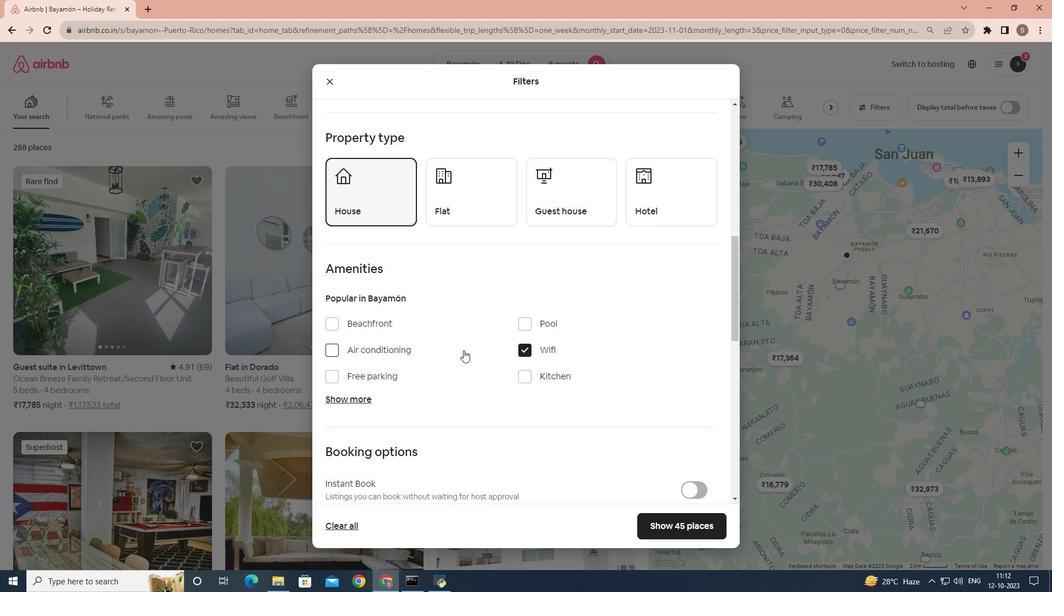 
Action: Mouse scrolled (463, 349) with delta (0, 0)
Screenshot: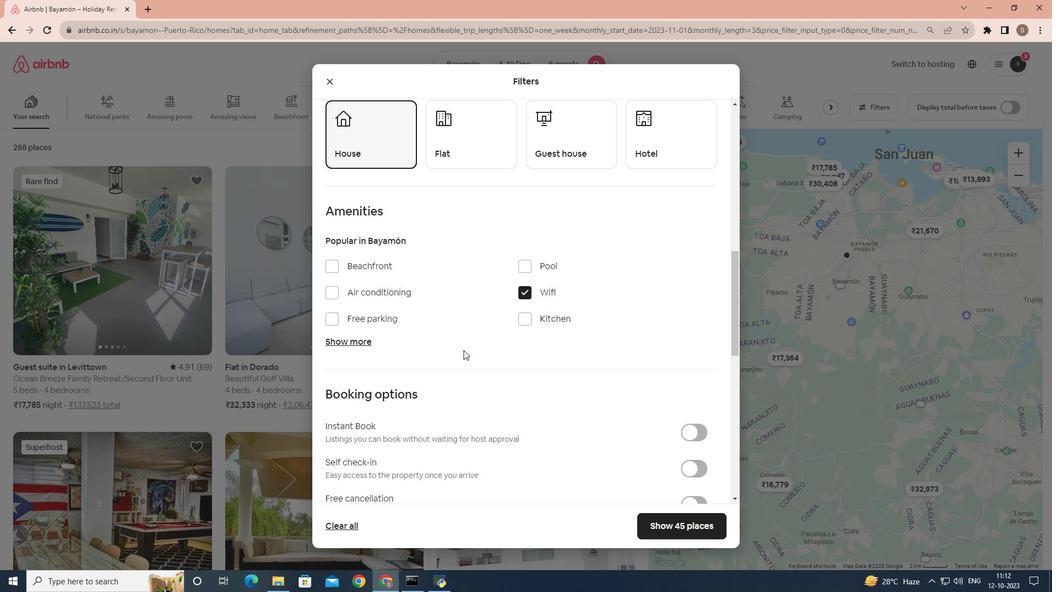 
Action: Mouse moved to (355, 290)
Screenshot: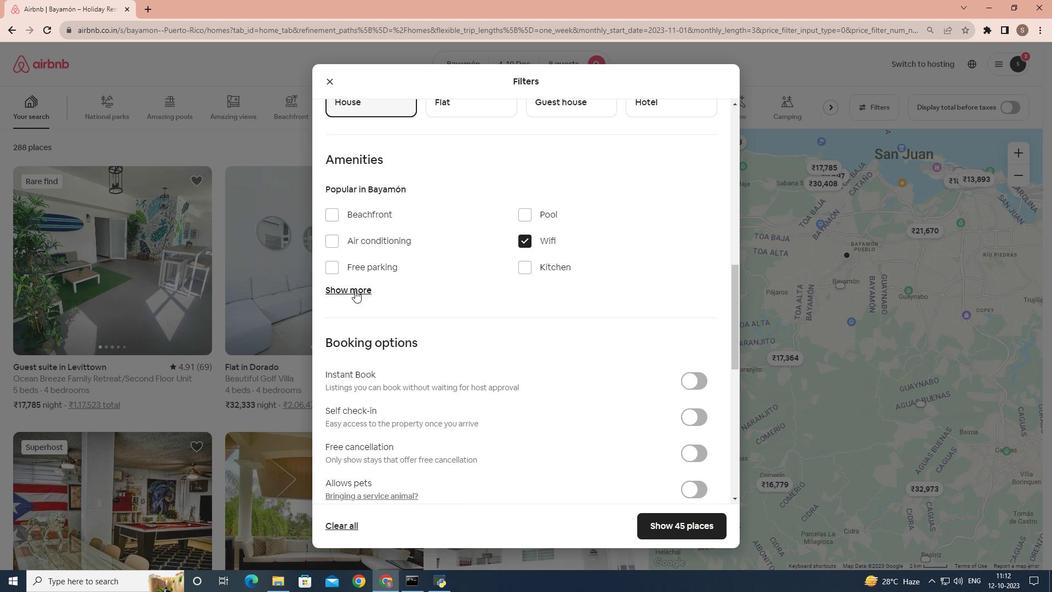 
Action: Mouse pressed left at (355, 290)
Screenshot: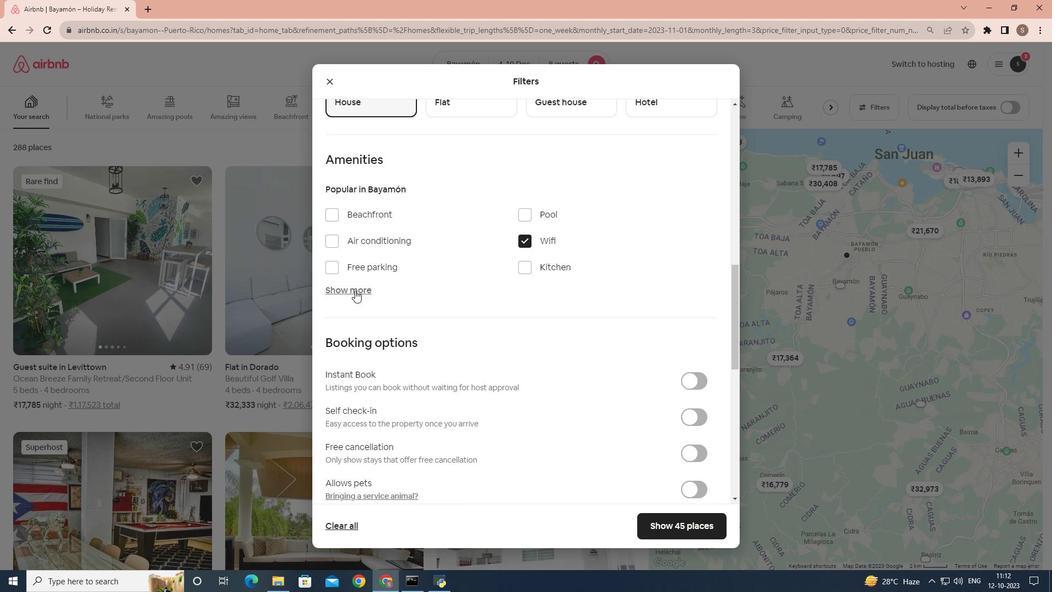 
Action: Mouse moved to (457, 308)
Screenshot: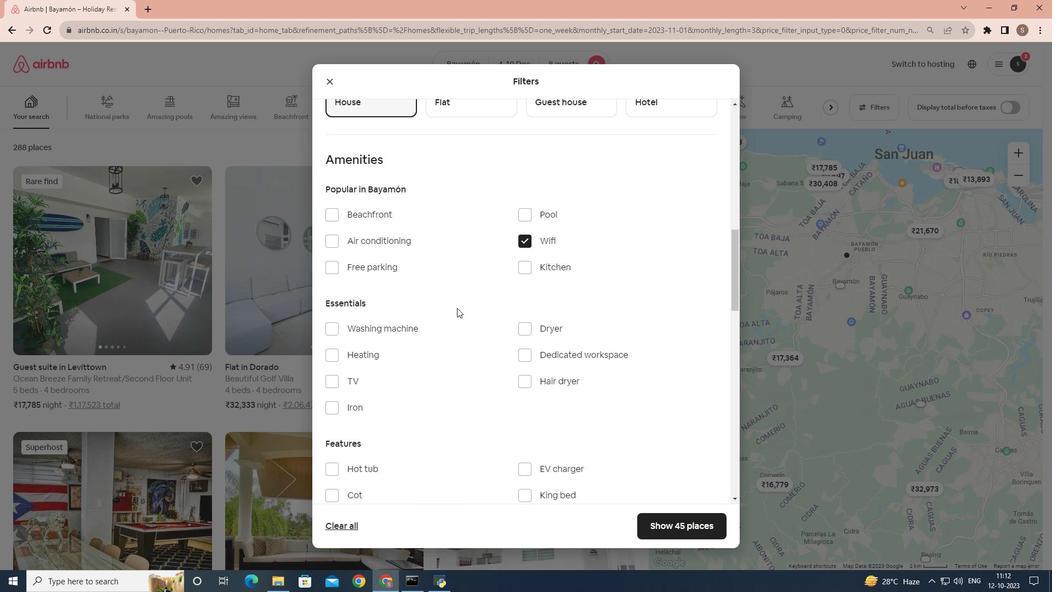 
Action: Mouse scrolled (457, 307) with delta (0, 0)
Screenshot: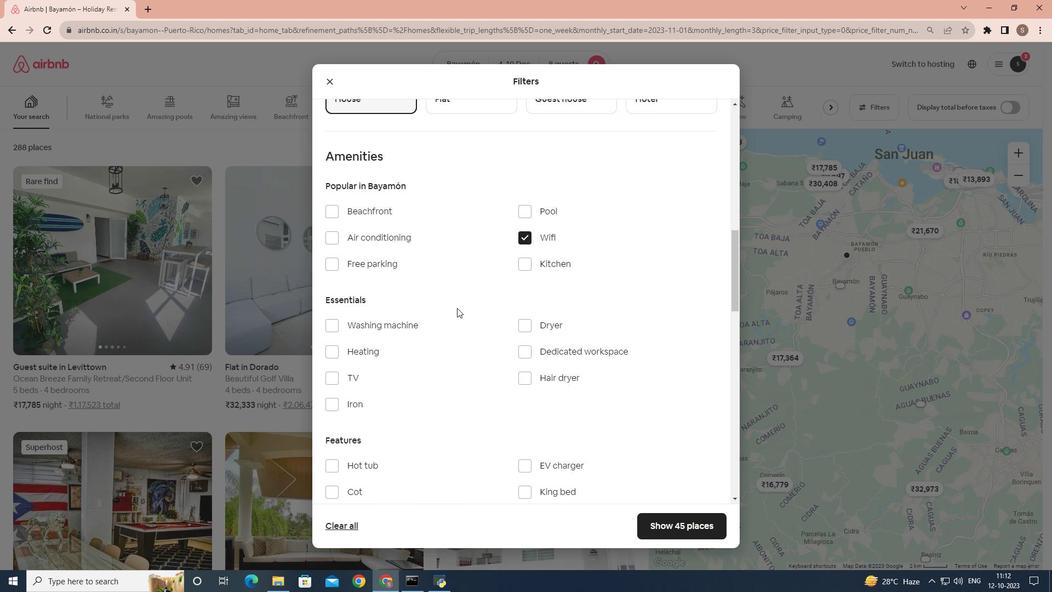 
Action: Mouse moved to (331, 327)
Screenshot: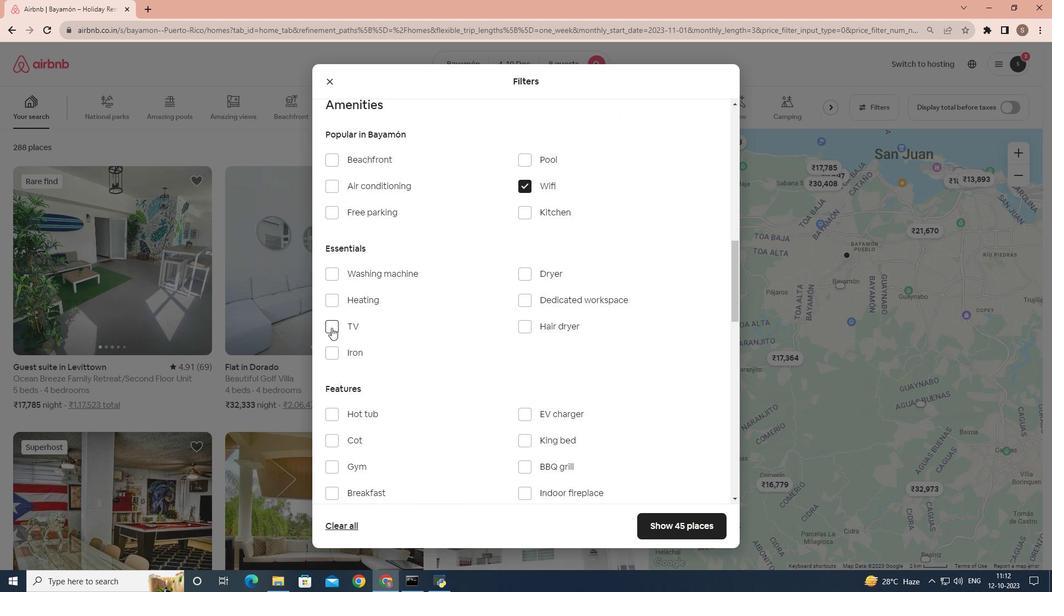 
Action: Mouse pressed left at (331, 327)
Screenshot: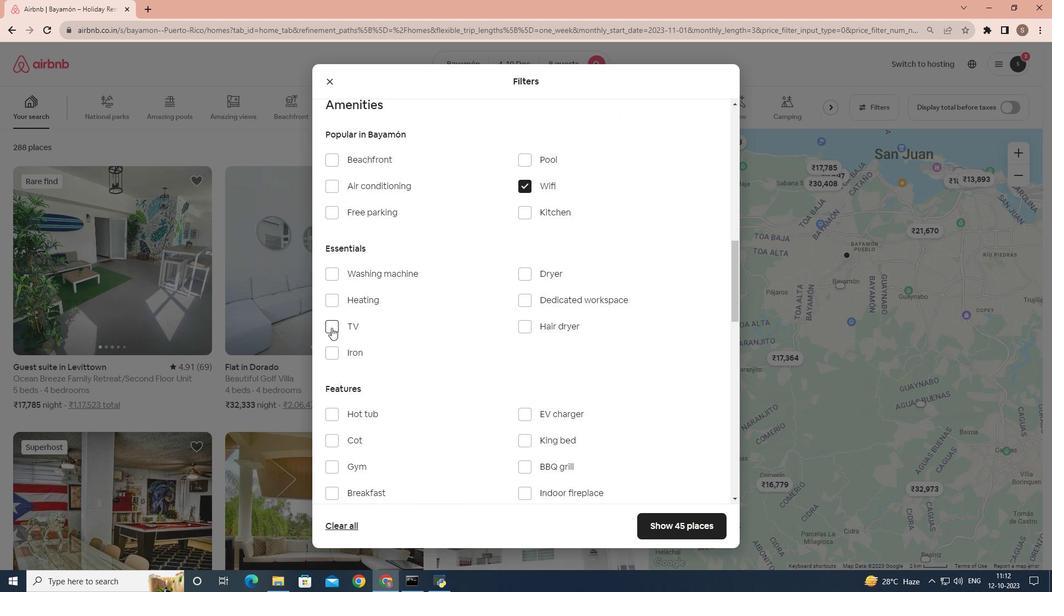 
Action: Mouse moved to (333, 213)
Screenshot: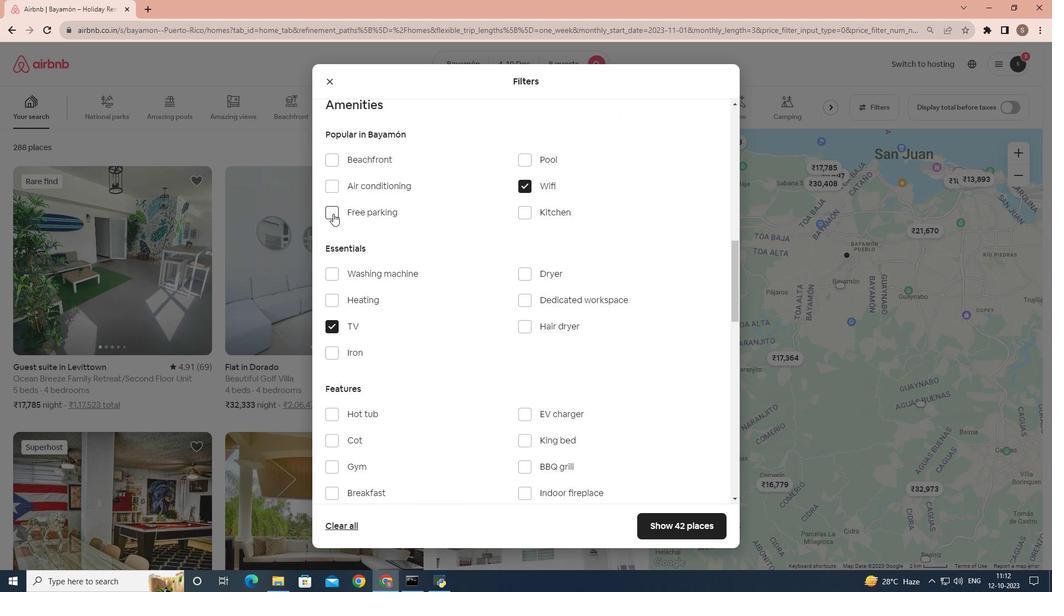 
Action: Mouse pressed left at (333, 213)
Screenshot: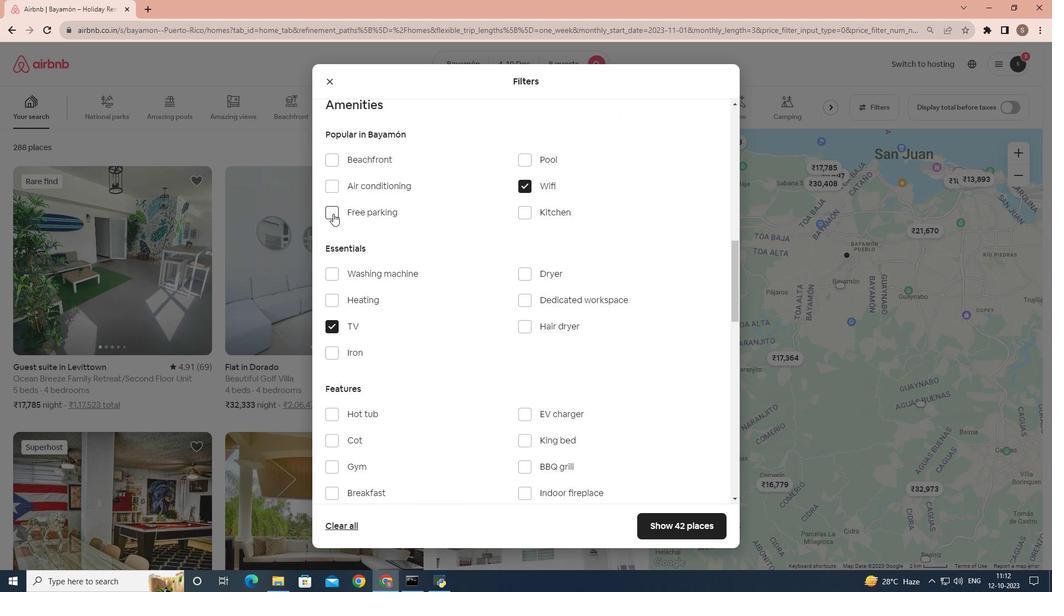 
Action: Mouse moved to (414, 246)
Screenshot: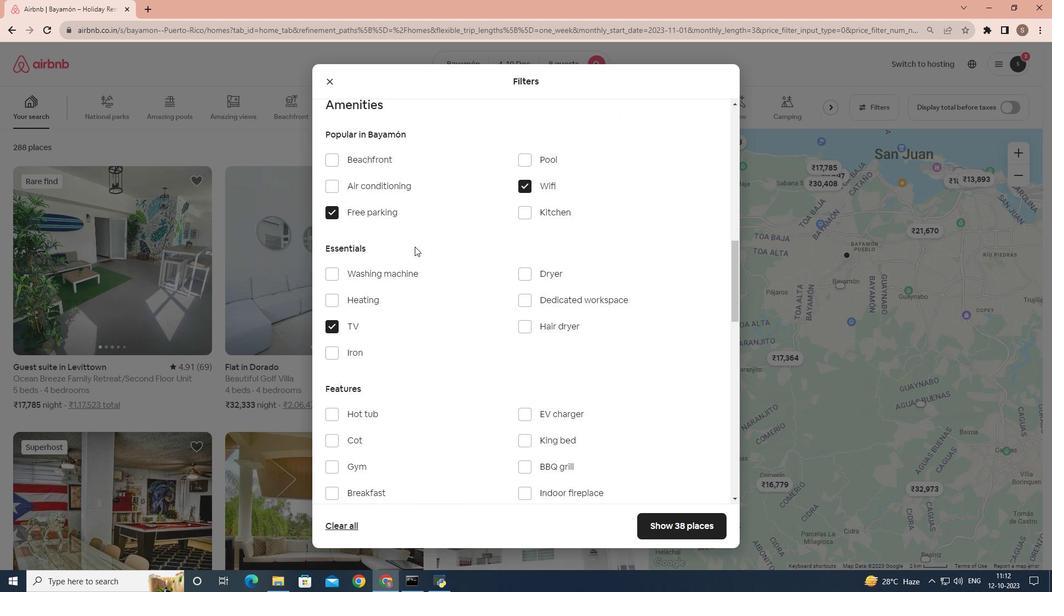 
Action: Mouse scrolled (414, 246) with delta (0, 0)
Screenshot: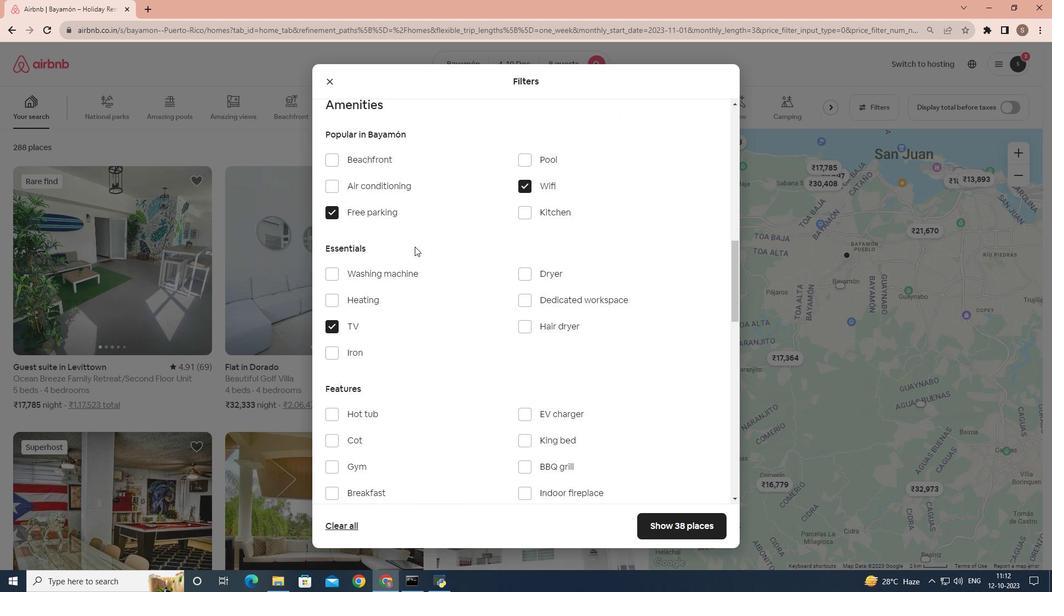 
Action: Mouse moved to (428, 272)
Screenshot: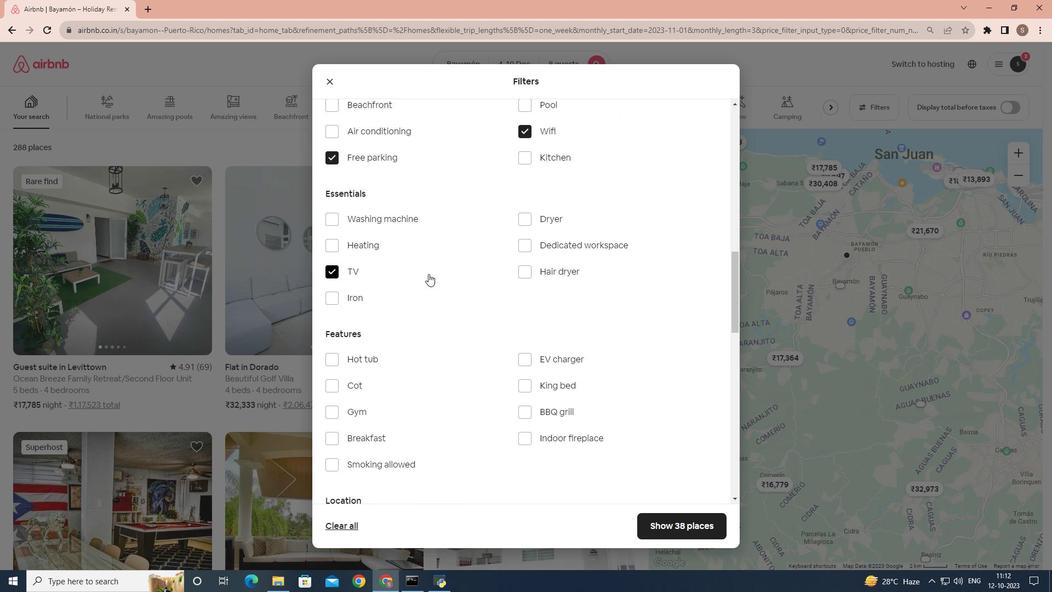 
Action: Mouse scrolled (428, 272) with delta (0, 0)
Screenshot: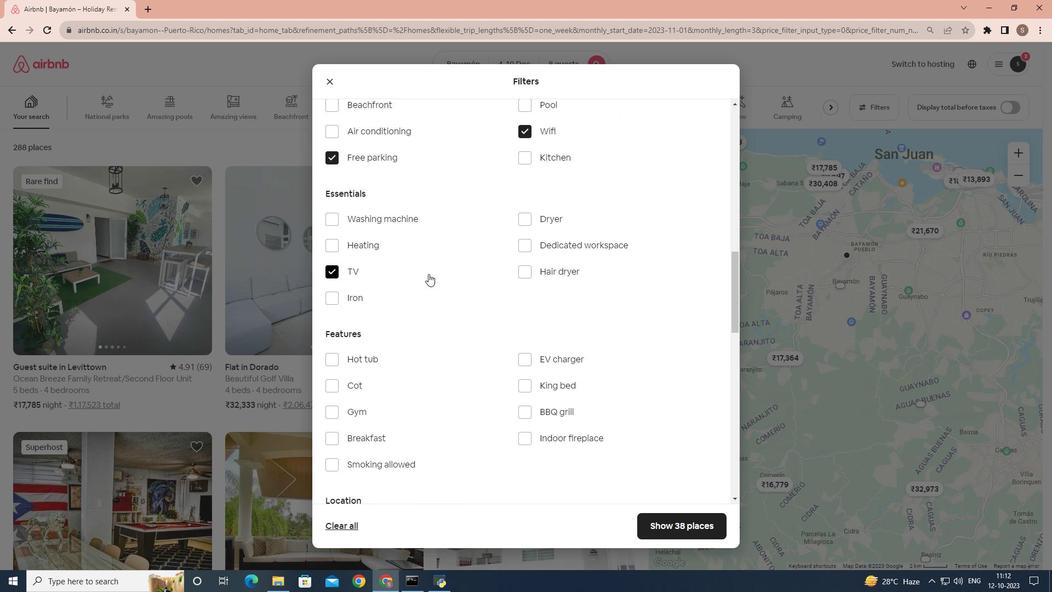 
Action: Mouse moved to (335, 353)
Screenshot: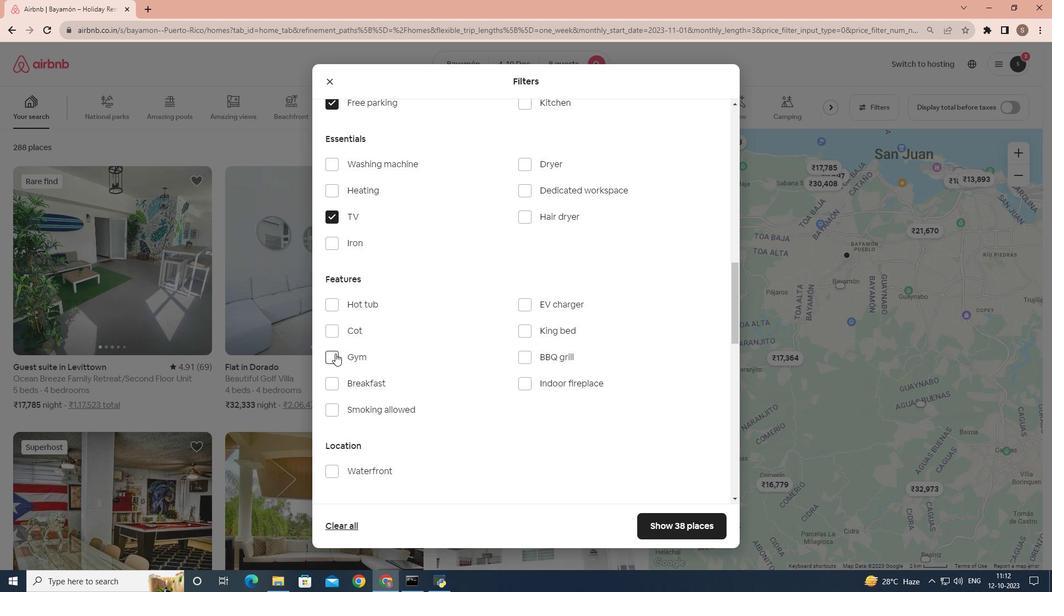 
Action: Mouse pressed left at (335, 353)
Screenshot: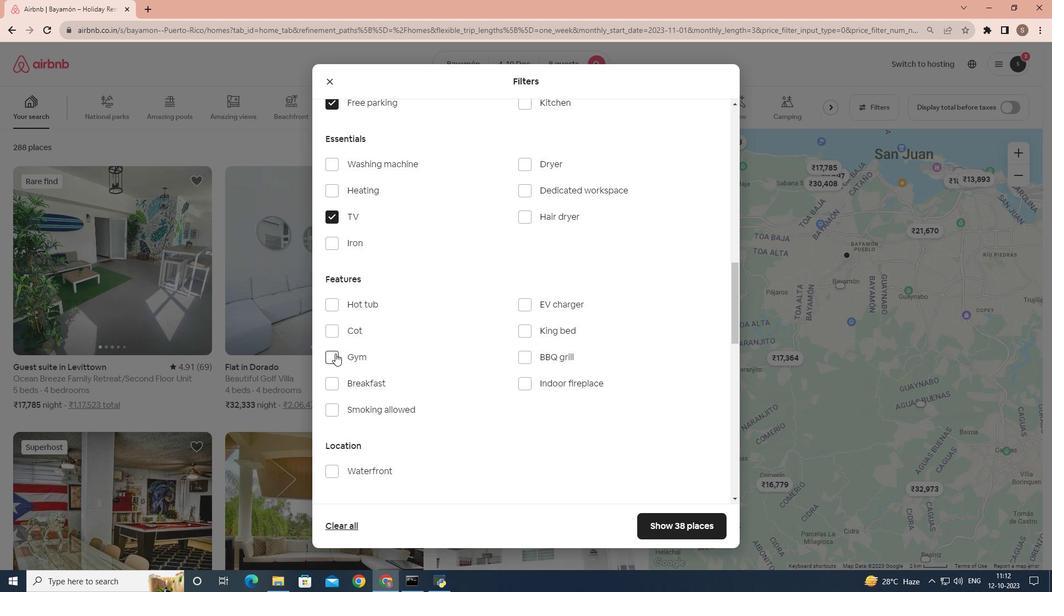 
Action: Mouse moved to (333, 379)
Screenshot: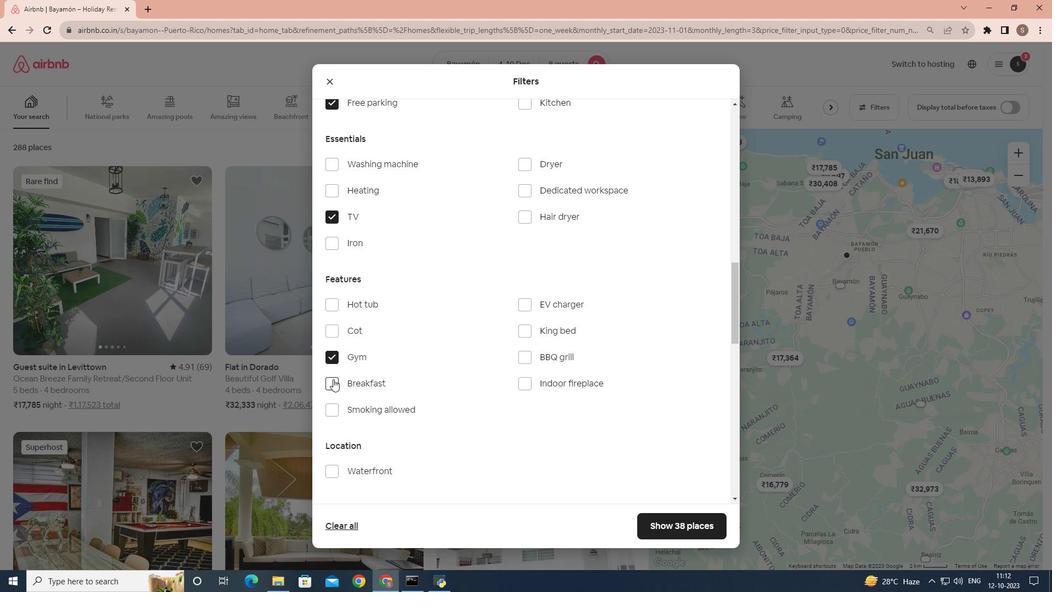 
Action: Mouse pressed left at (333, 379)
Screenshot: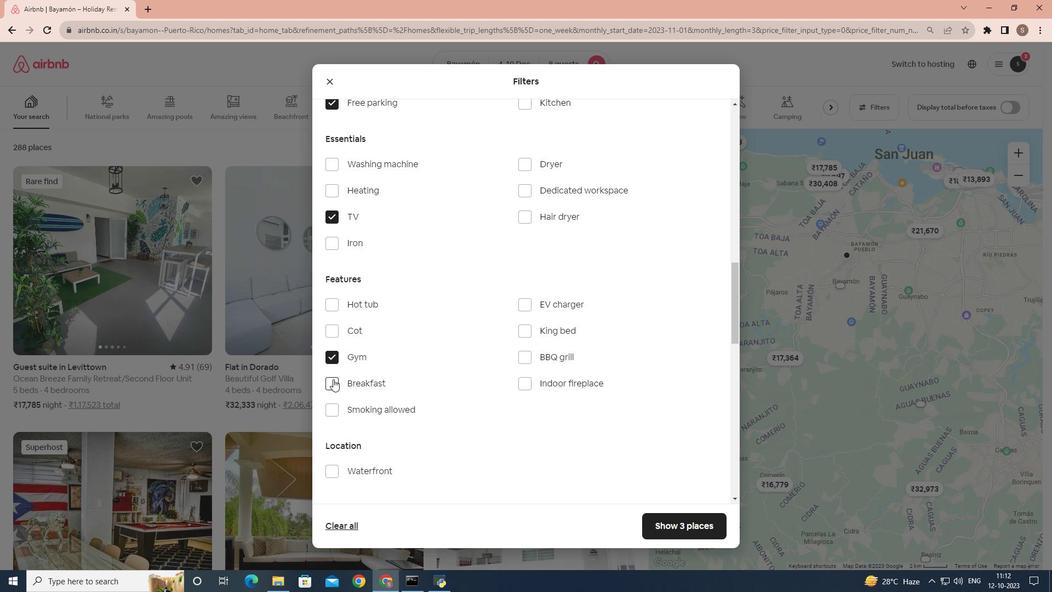
Action: Mouse moved to (581, 492)
Screenshot: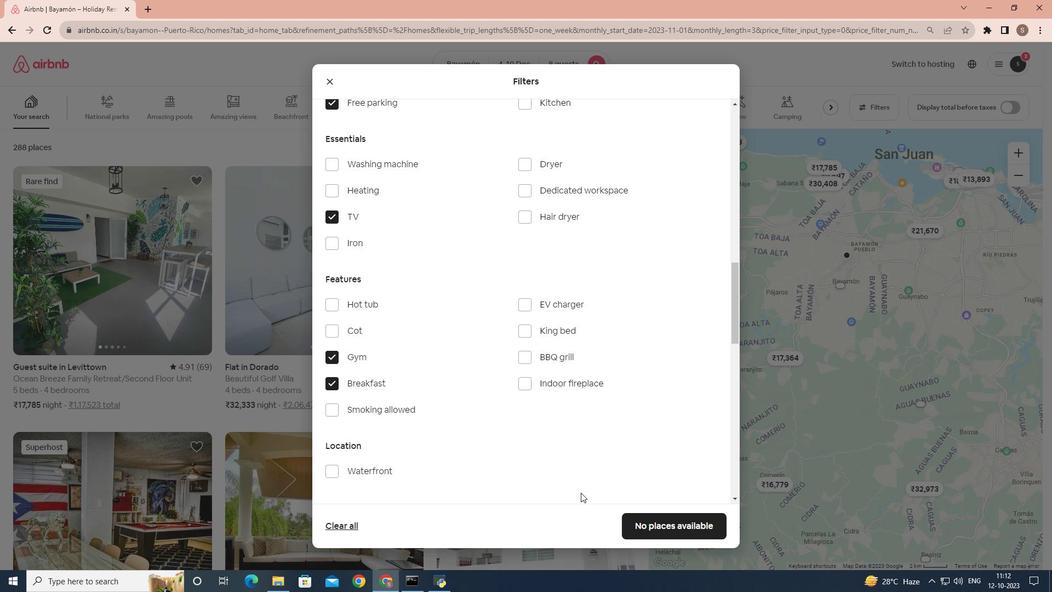 
